 Task: Check the percentage active listings of 2 full bathrooms in the last 3 years.
Action: Mouse pressed left at (1004, 221)
Screenshot: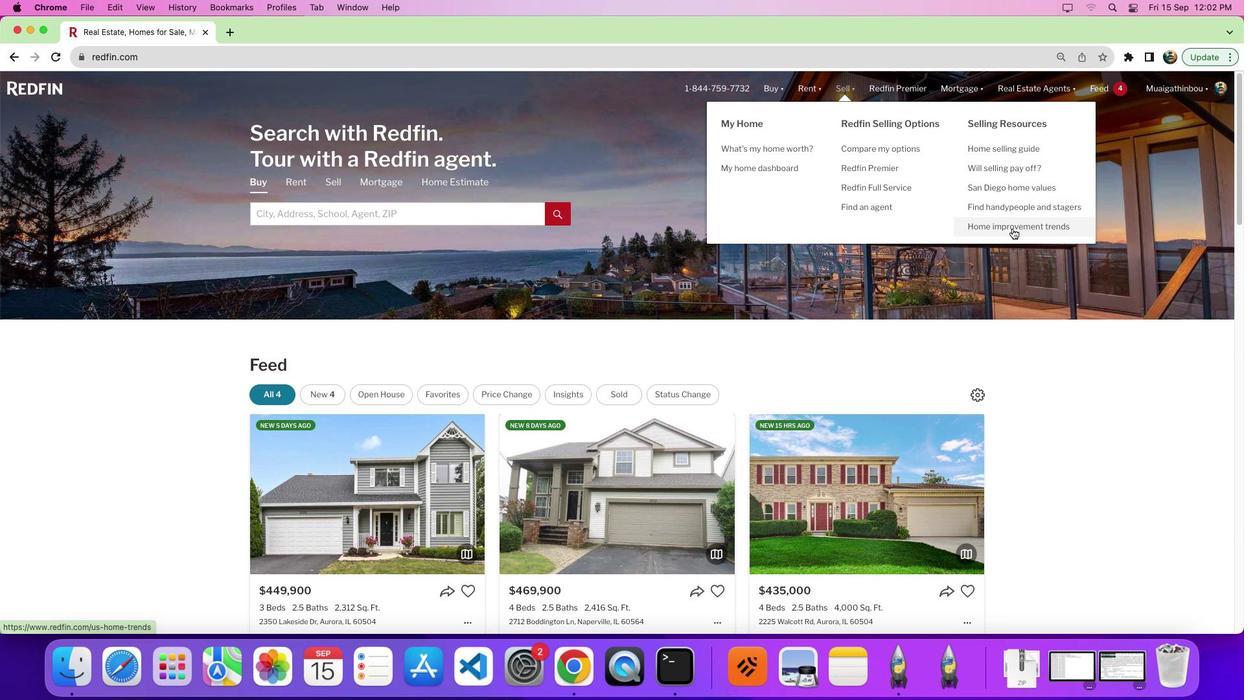 
Action: Mouse moved to (331, 241)
Screenshot: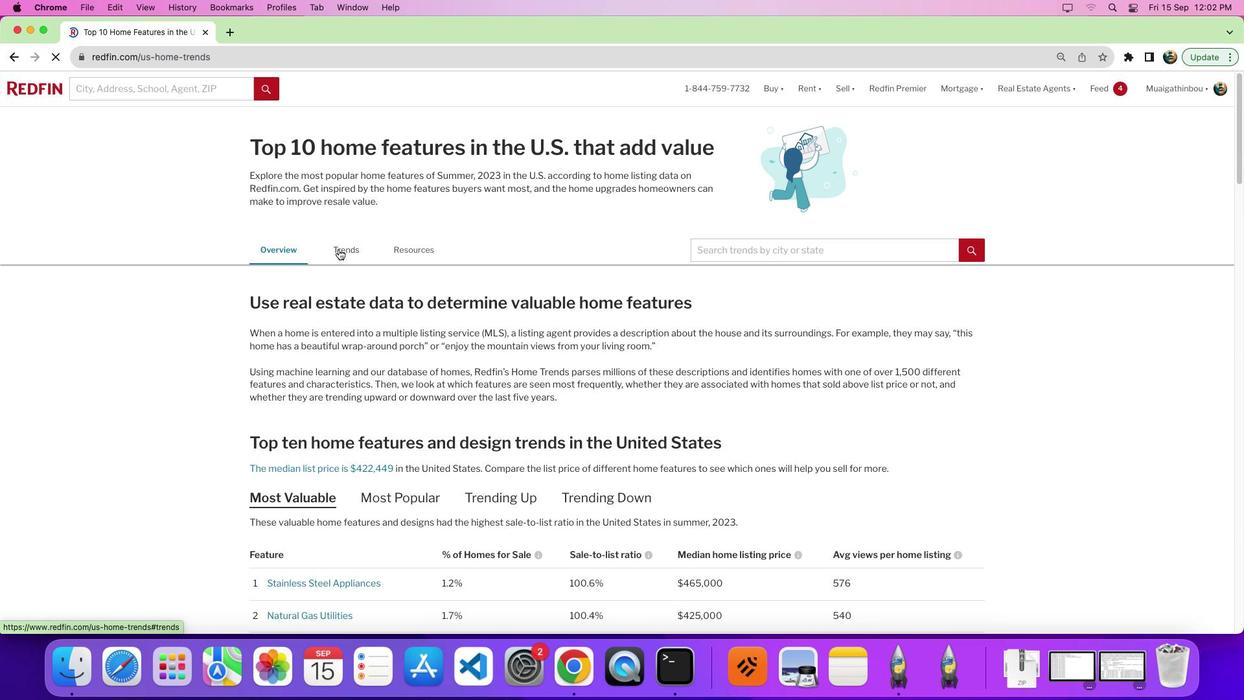 
Action: Mouse pressed left at (331, 241)
Screenshot: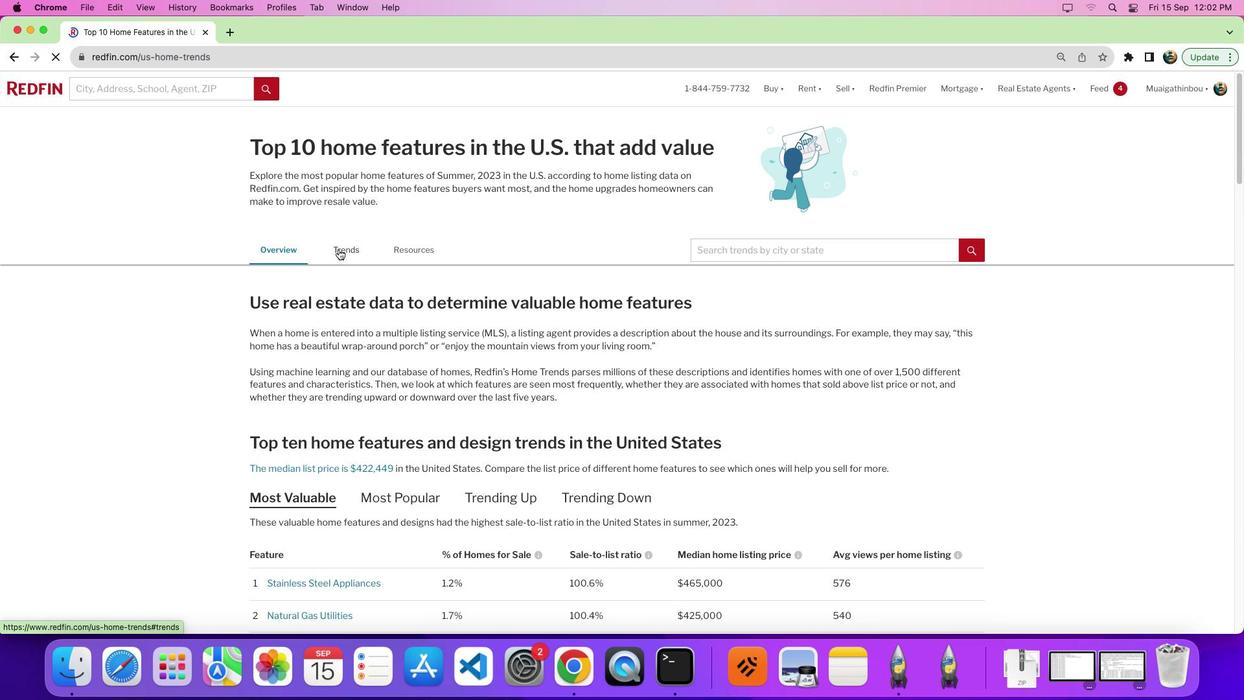 
Action: Mouse moved to (543, 253)
Screenshot: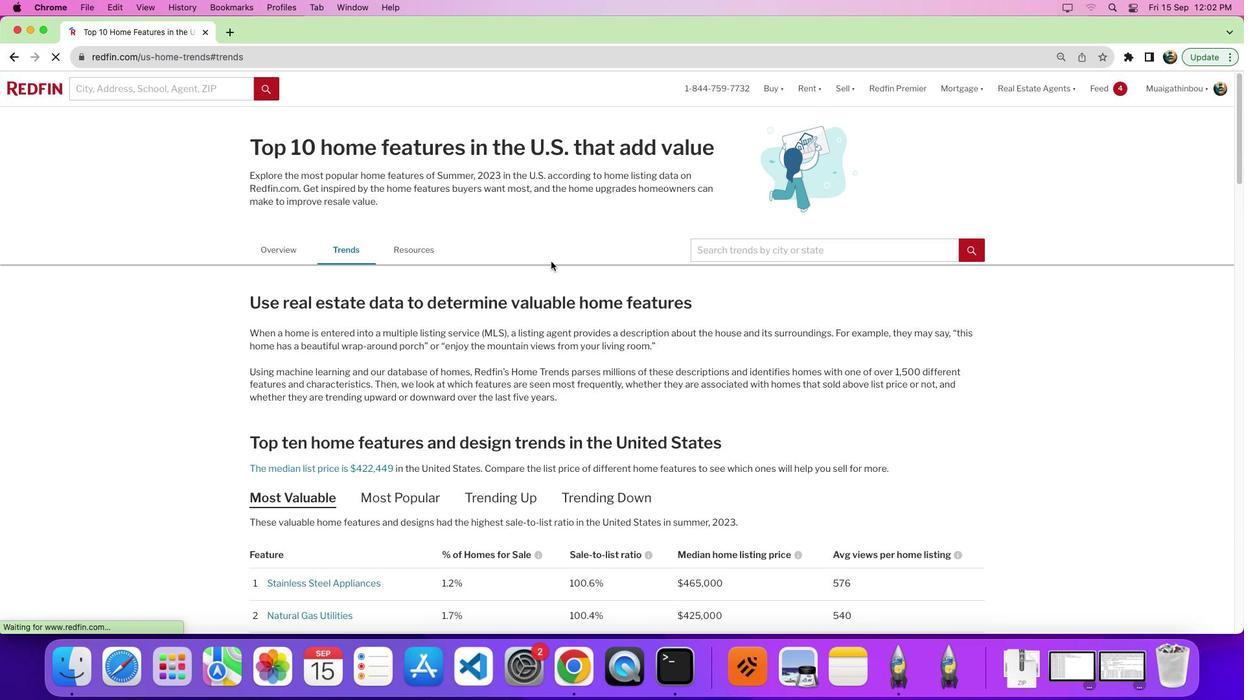 
Action: Mouse scrolled (543, 253) with delta (-7, -7)
Screenshot: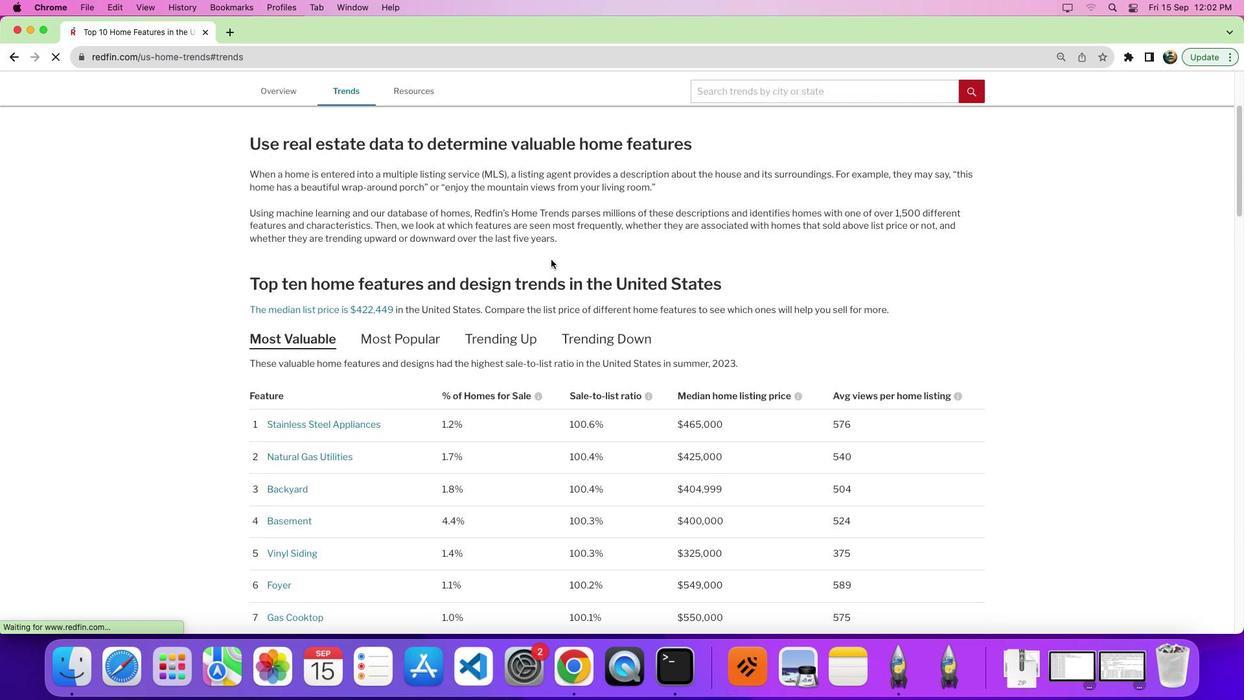 
Action: Mouse scrolled (543, 253) with delta (-7, -7)
Screenshot: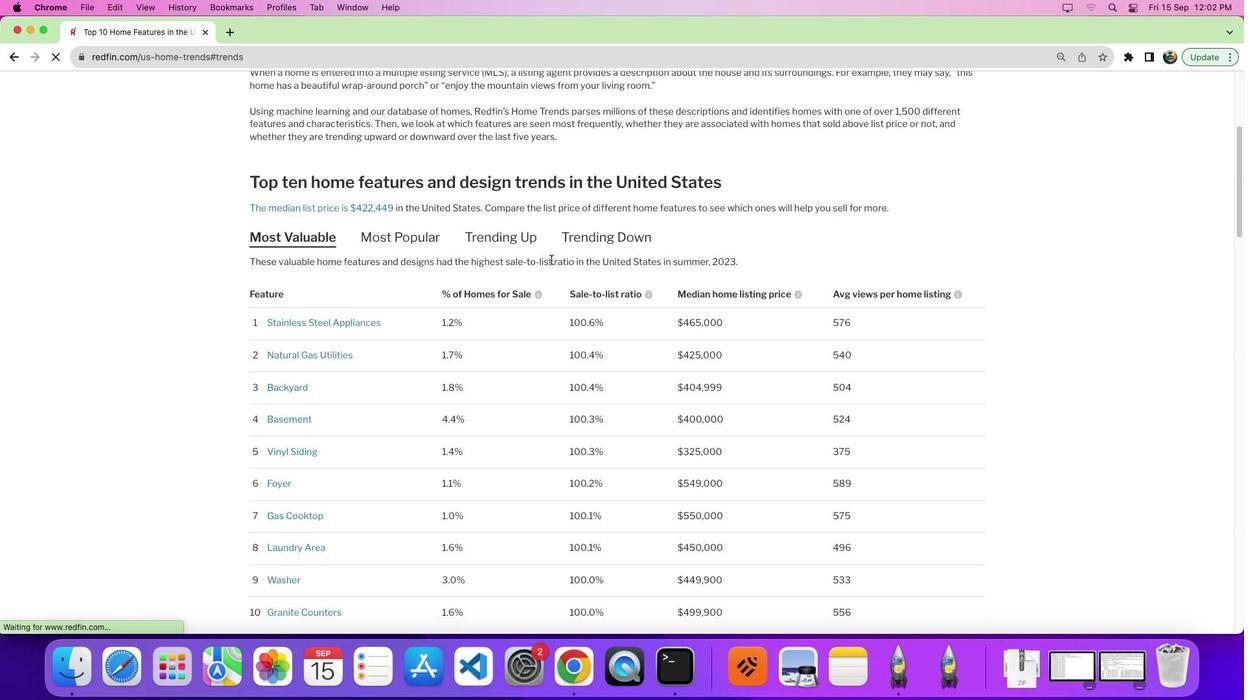 
Action: Mouse moved to (543, 253)
Screenshot: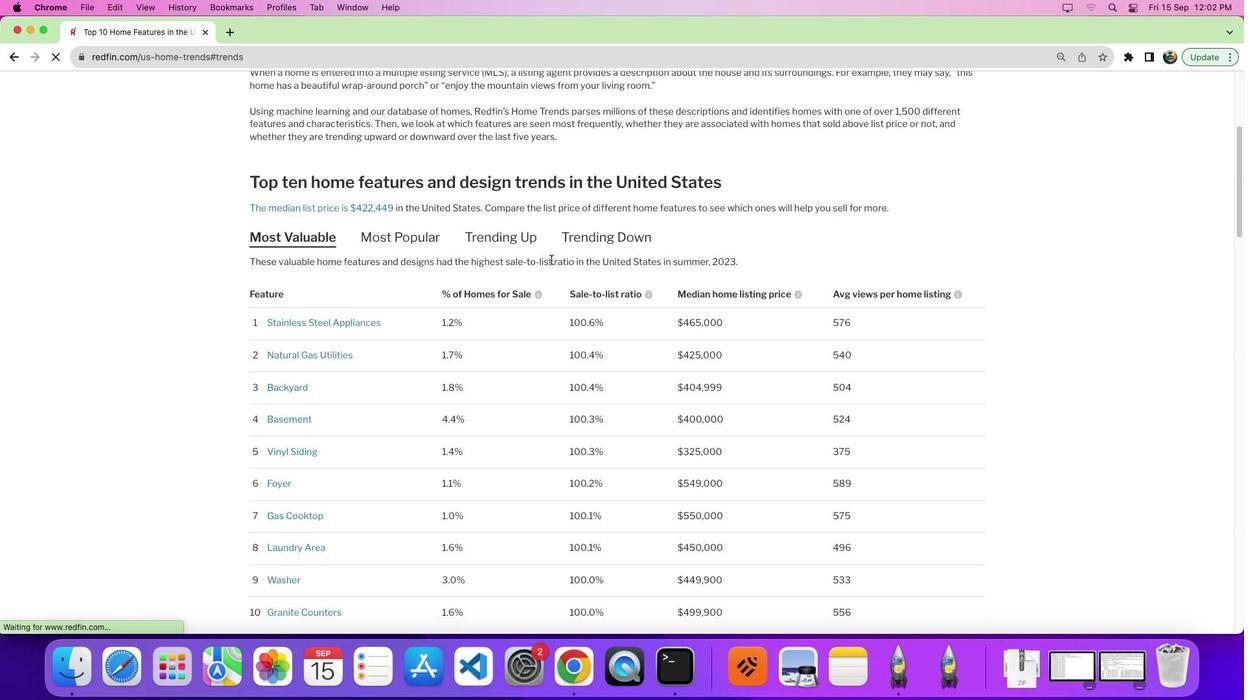 
Action: Mouse scrolled (543, 253) with delta (-7, -12)
Screenshot: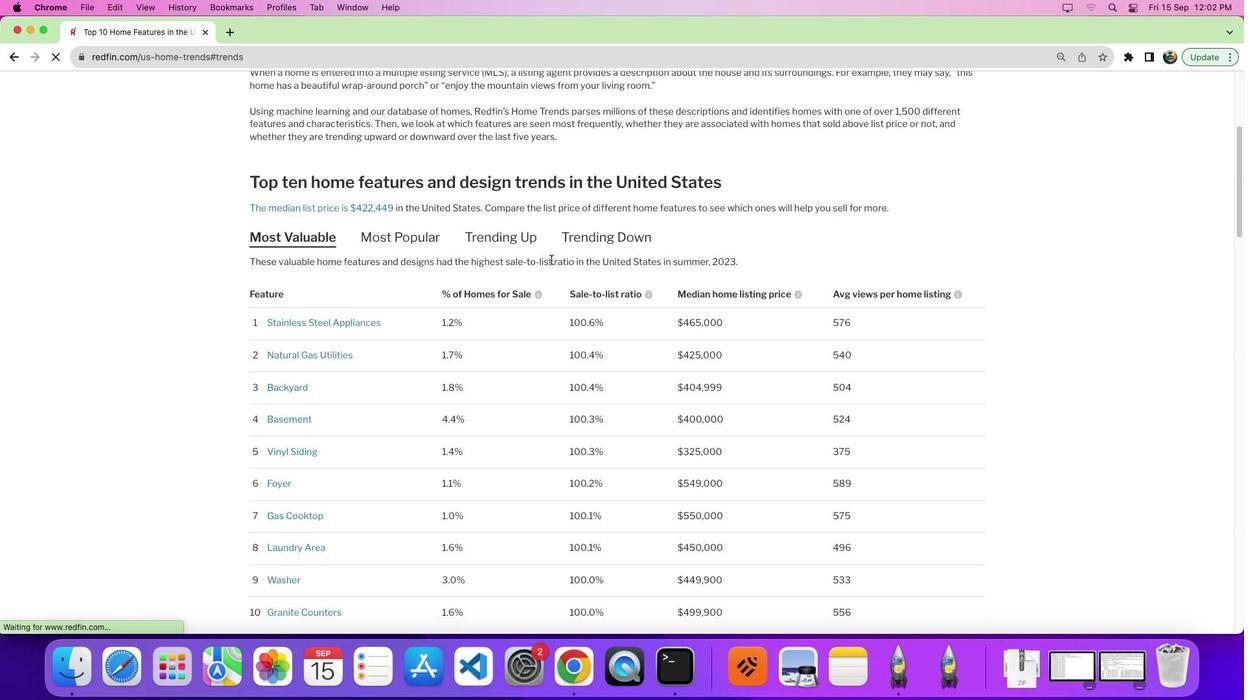 
Action: Mouse moved to (543, 251)
Screenshot: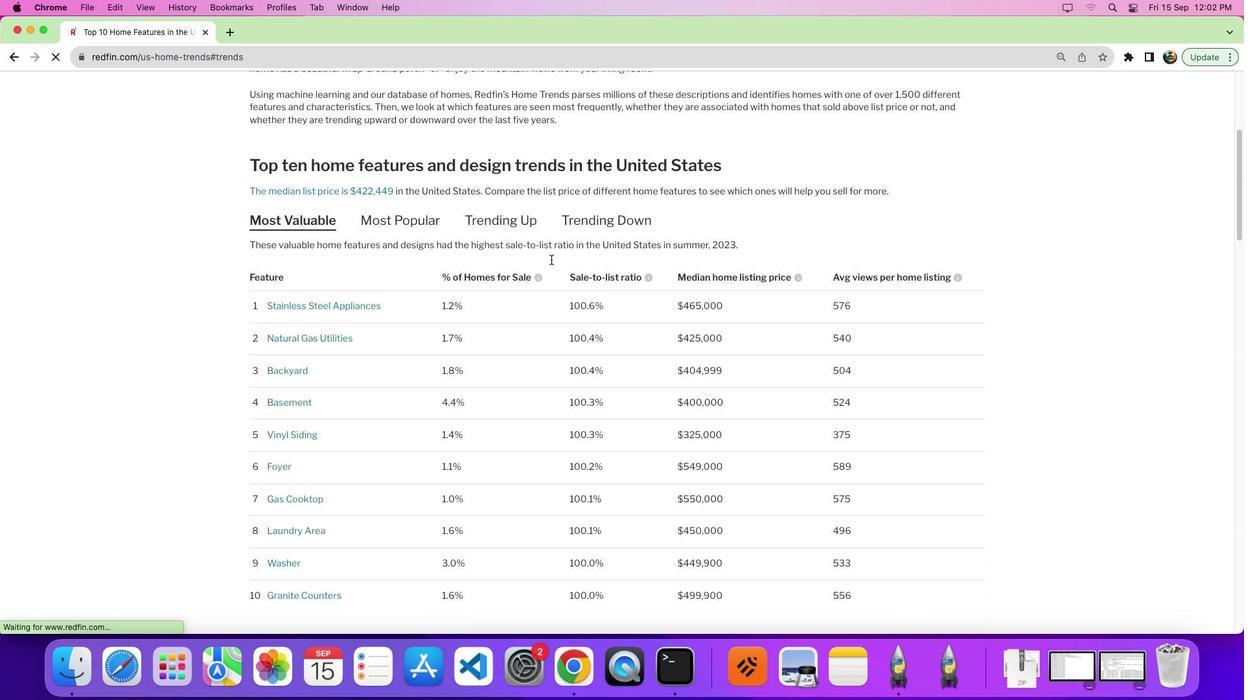 
Action: Mouse scrolled (543, 251) with delta (-7, -7)
Screenshot: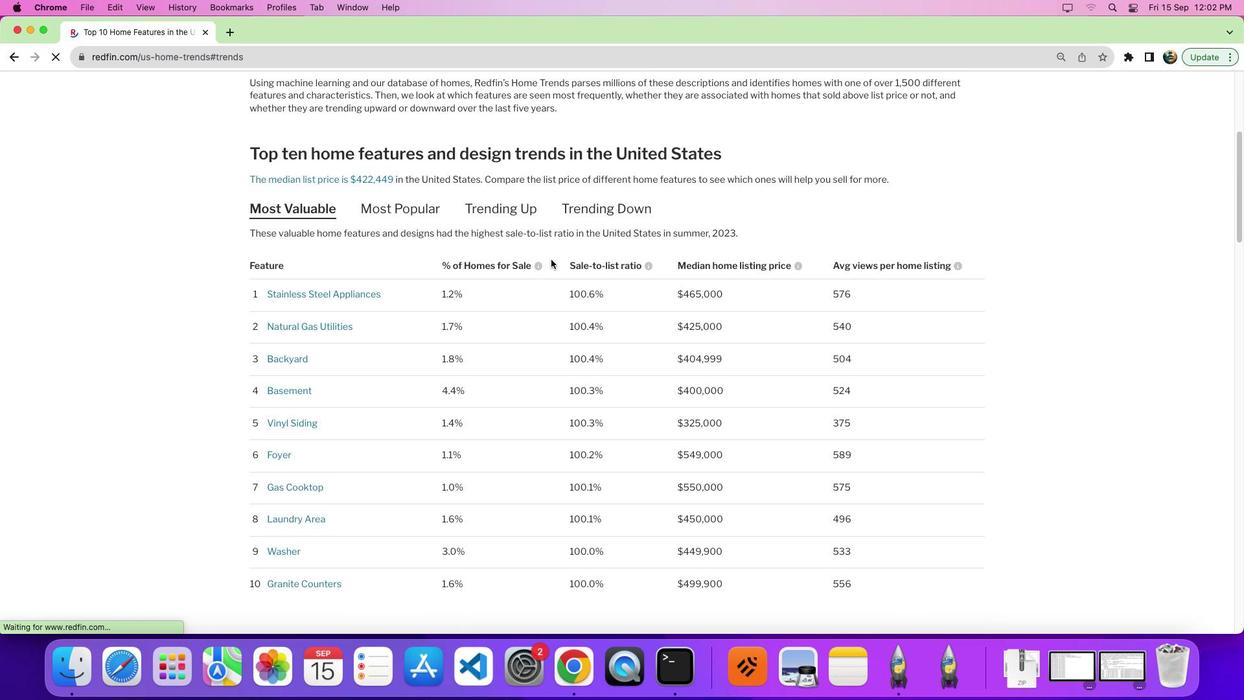 
Action: Mouse scrolled (543, 251) with delta (-7, -7)
Screenshot: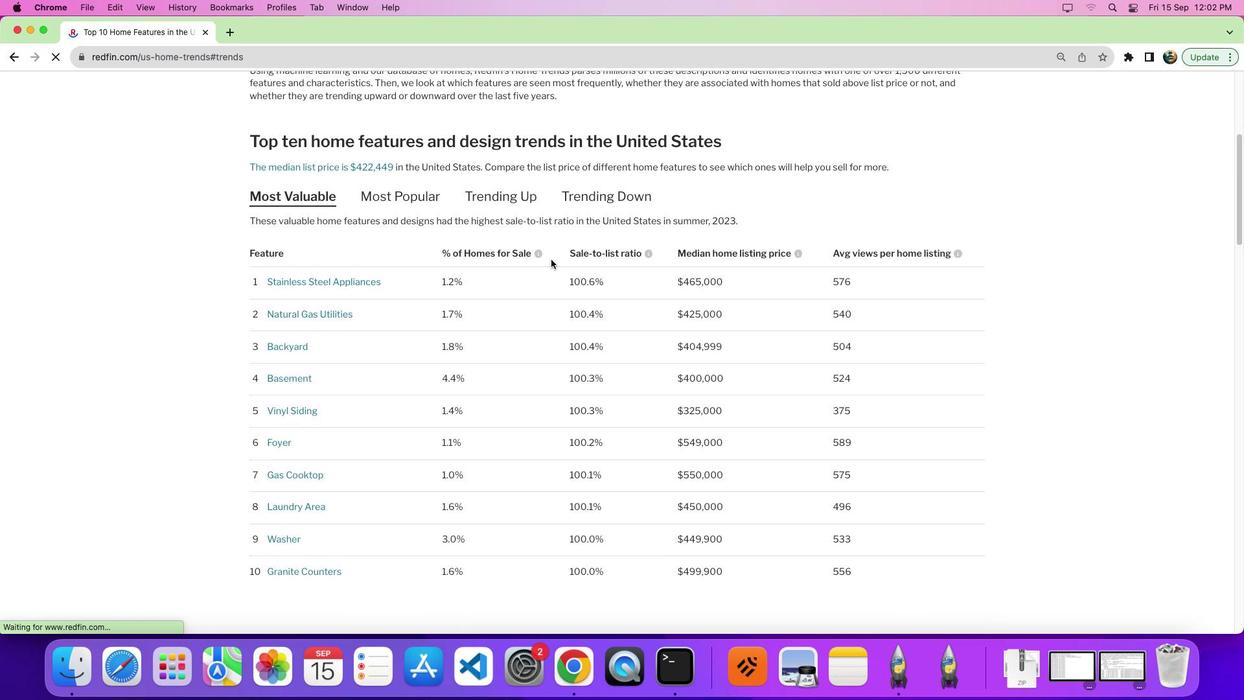 
Action: Mouse moved to (535, 249)
Screenshot: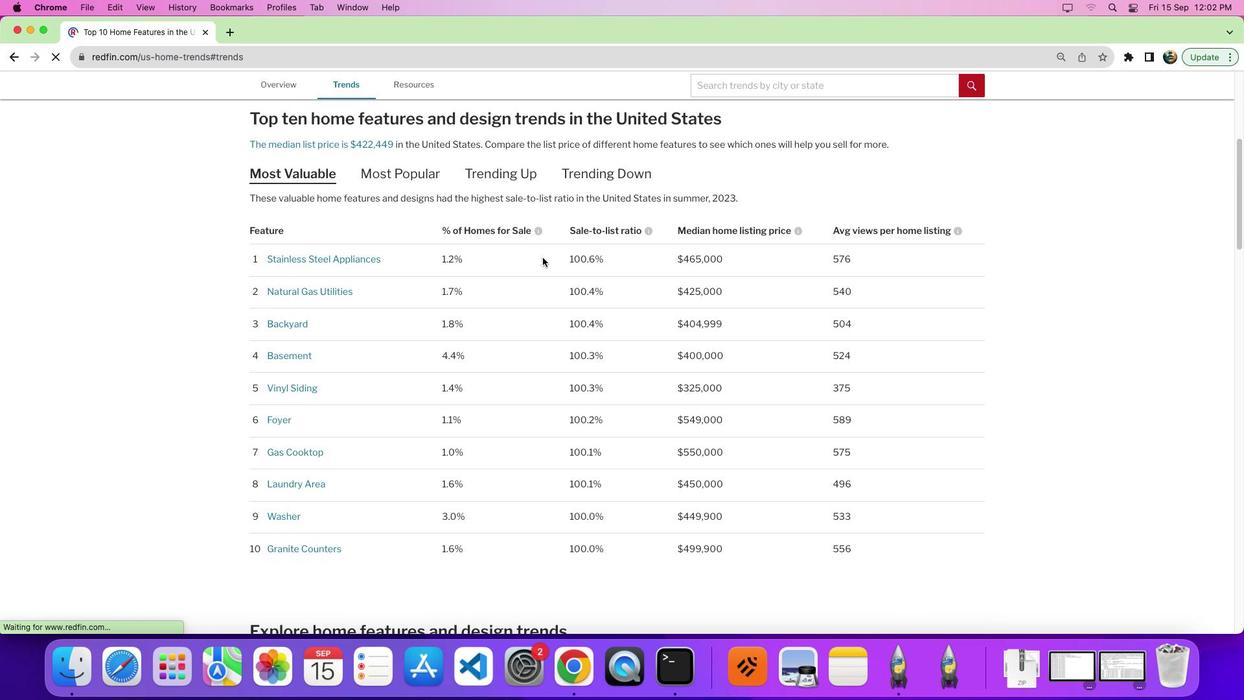 
Action: Mouse scrolled (535, 249) with delta (-7, -7)
Screenshot: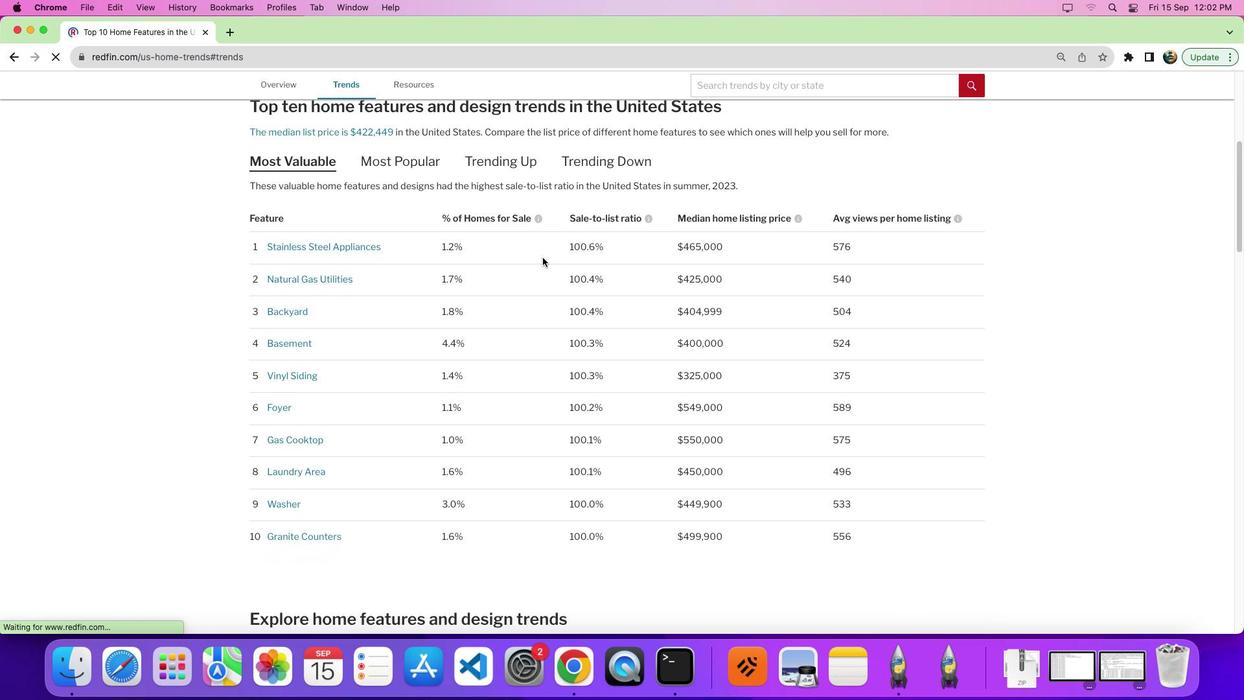 
Action: Mouse scrolled (535, 249) with delta (-7, -7)
Screenshot: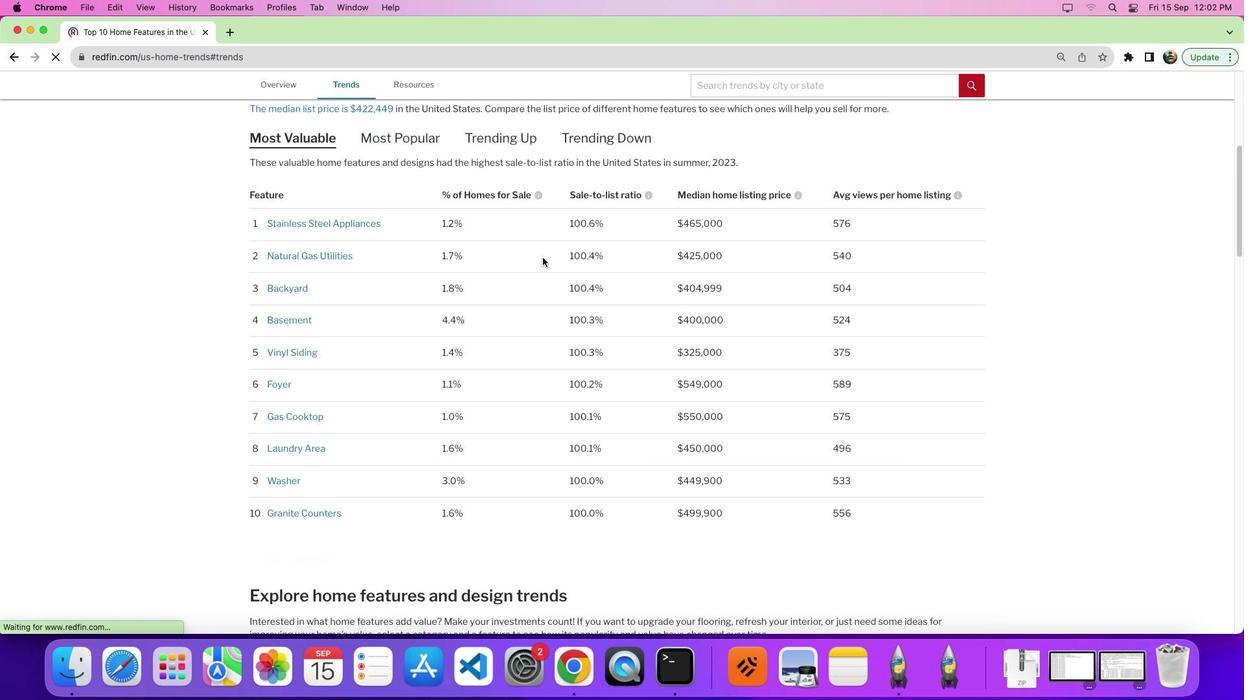 
Action: Mouse scrolled (535, 249) with delta (-7, -10)
Screenshot: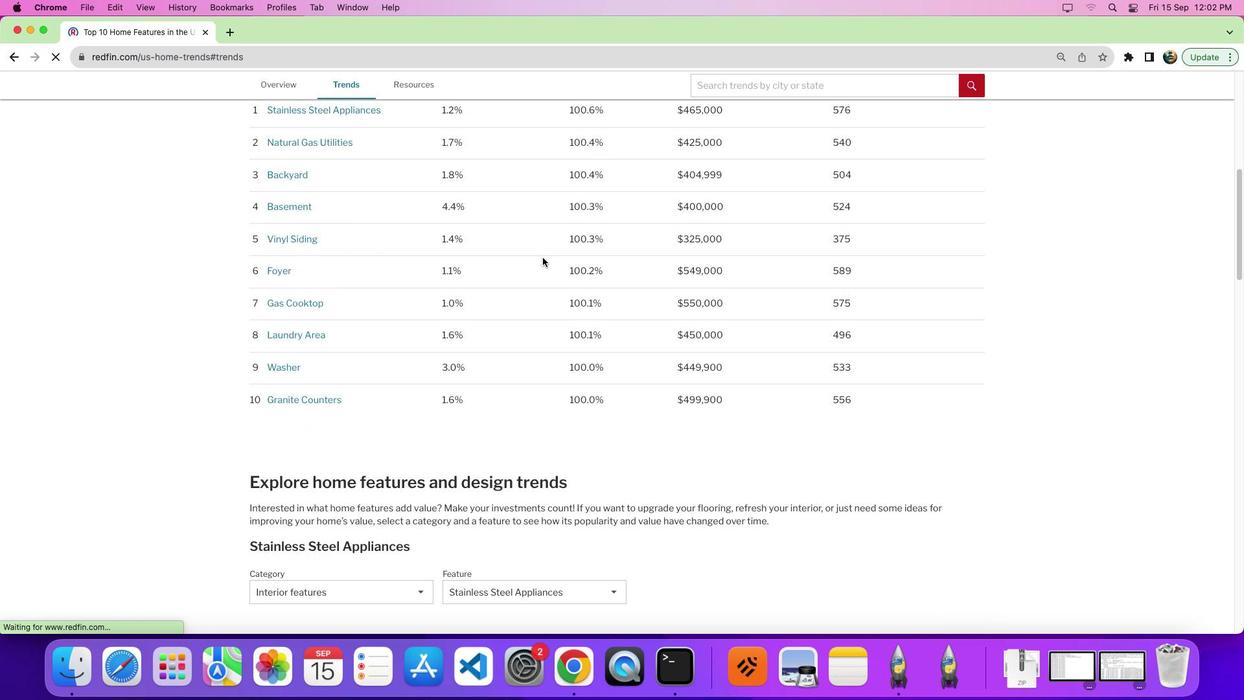 
Action: Mouse scrolled (535, 249) with delta (-7, -7)
Screenshot: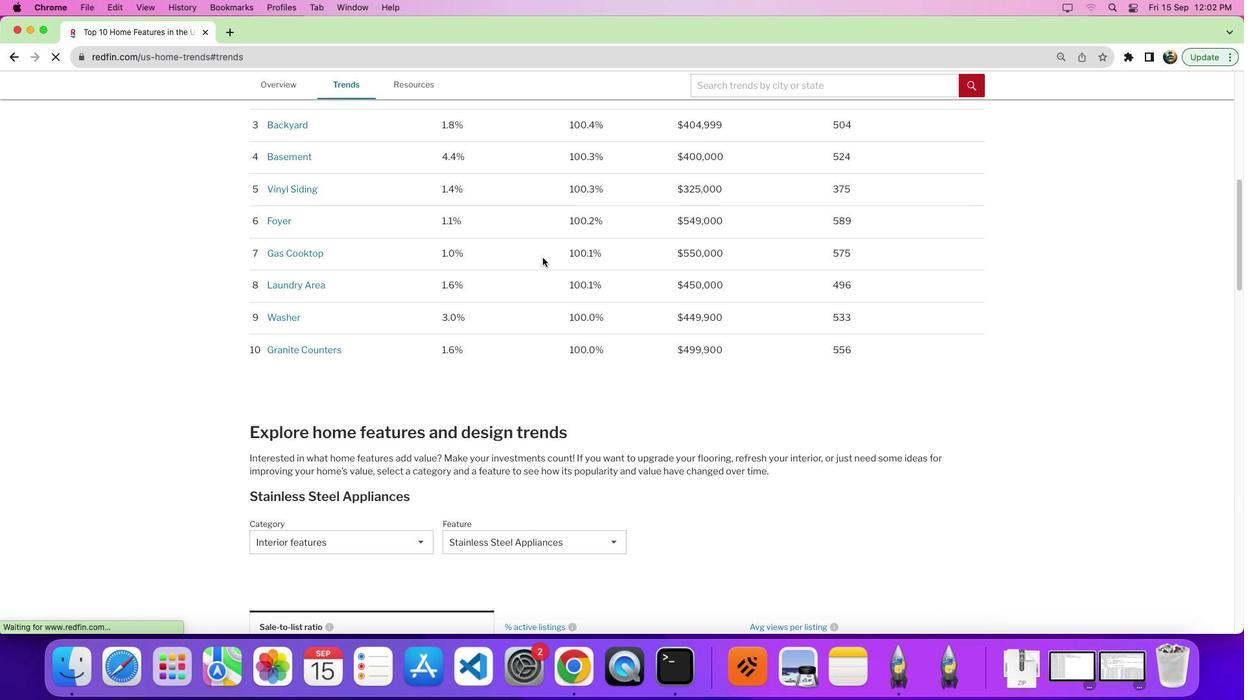 
Action: Mouse scrolled (535, 249) with delta (-7, -7)
Screenshot: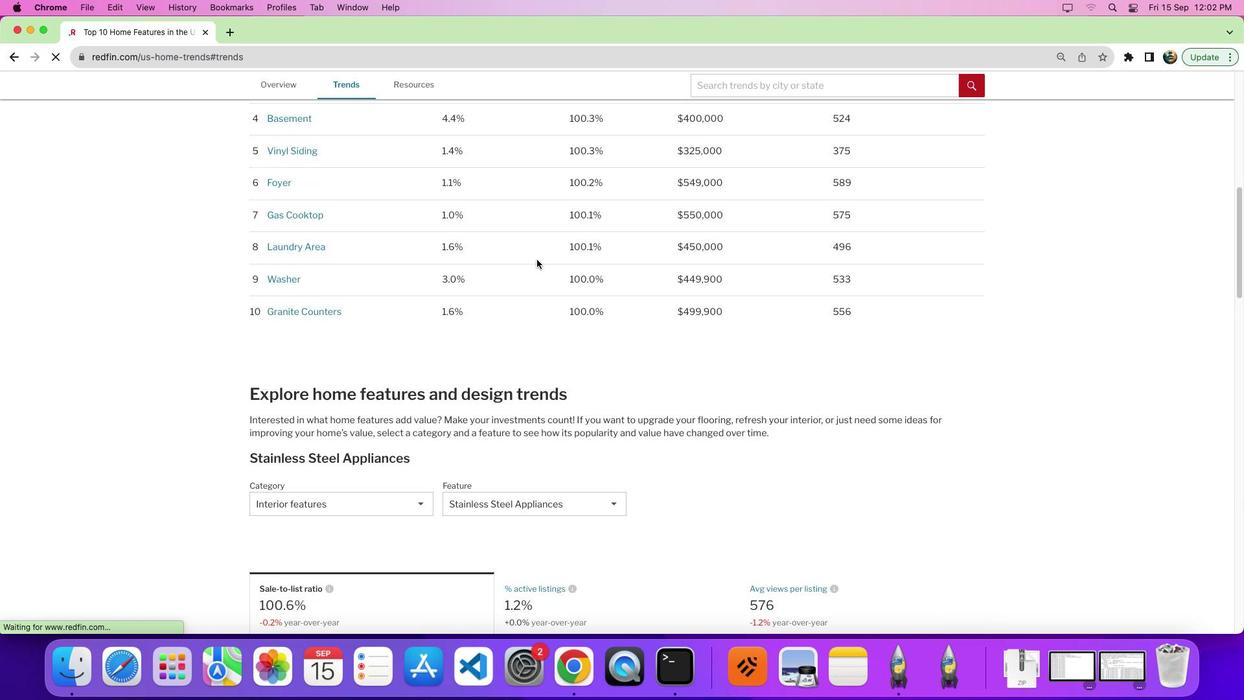 
Action: Mouse moved to (392, 473)
Screenshot: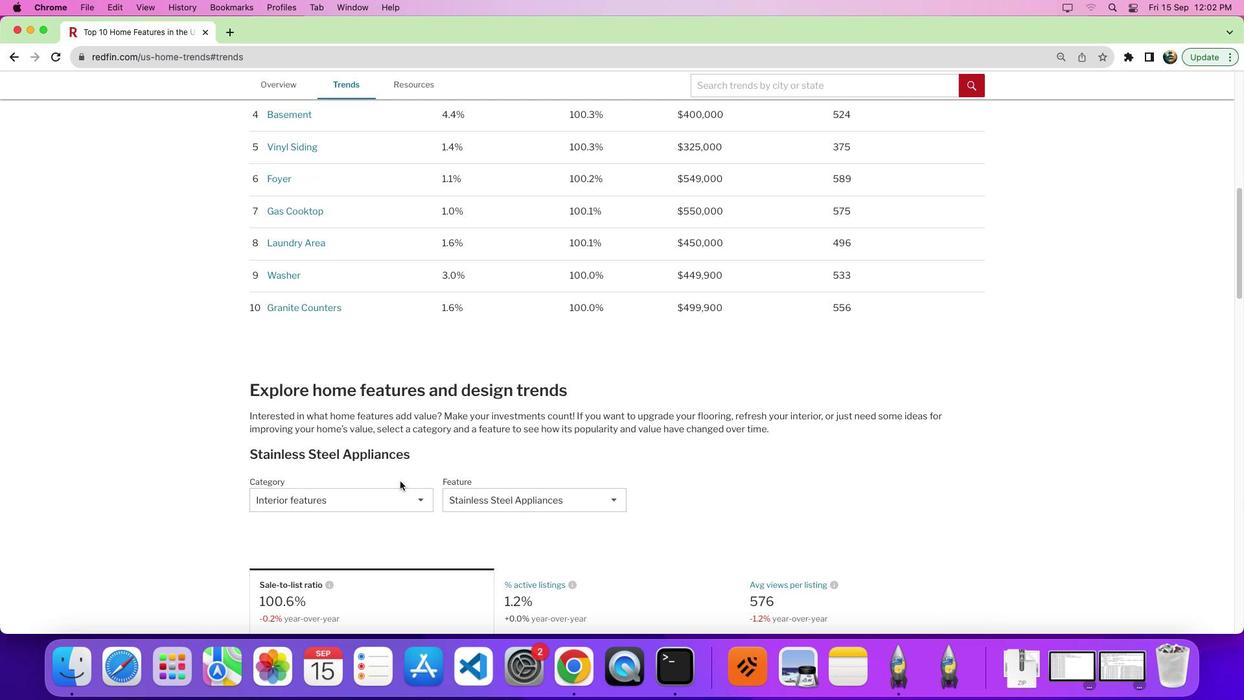 
Action: Mouse scrolled (392, 473) with delta (-7, -7)
Screenshot: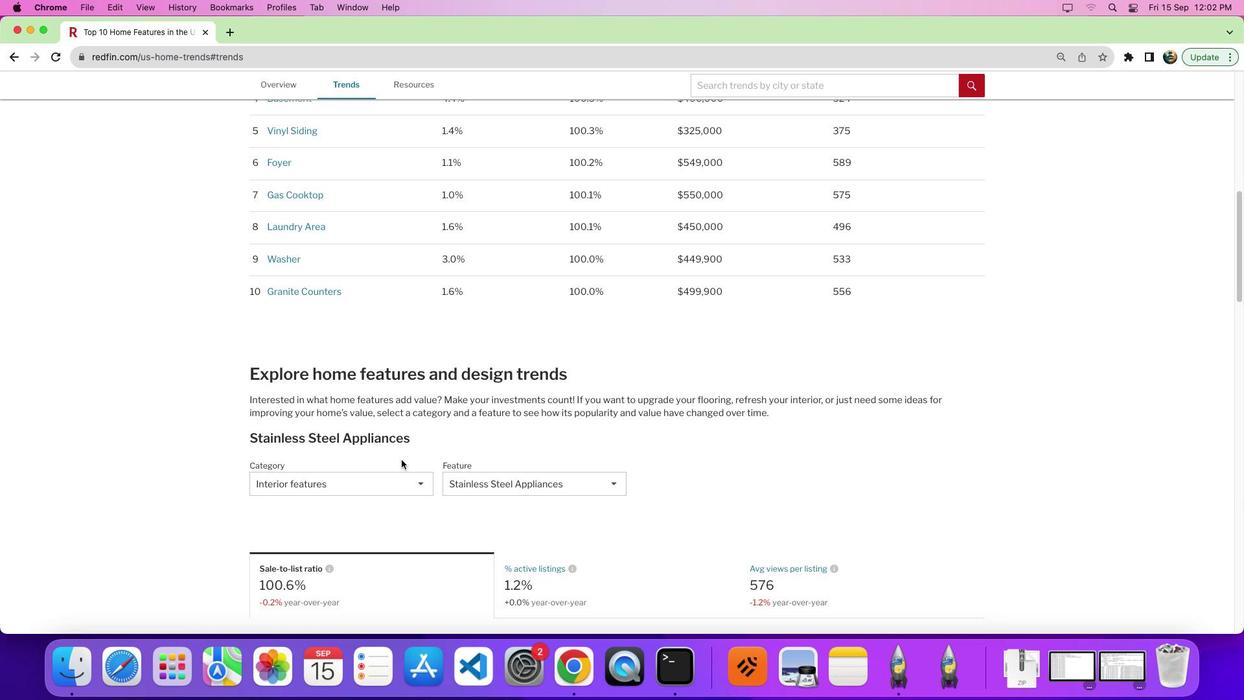 
Action: Mouse moved to (393, 465)
Screenshot: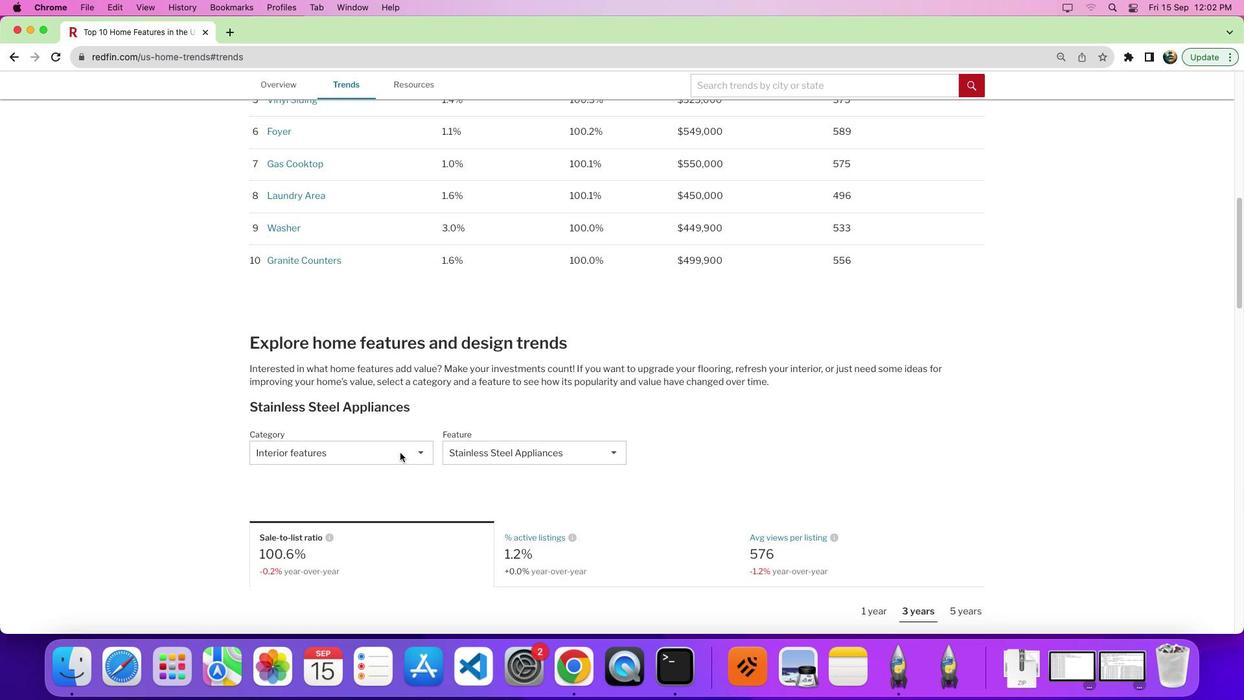 
Action: Mouse scrolled (393, 465) with delta (-7, -7)
Screenshot: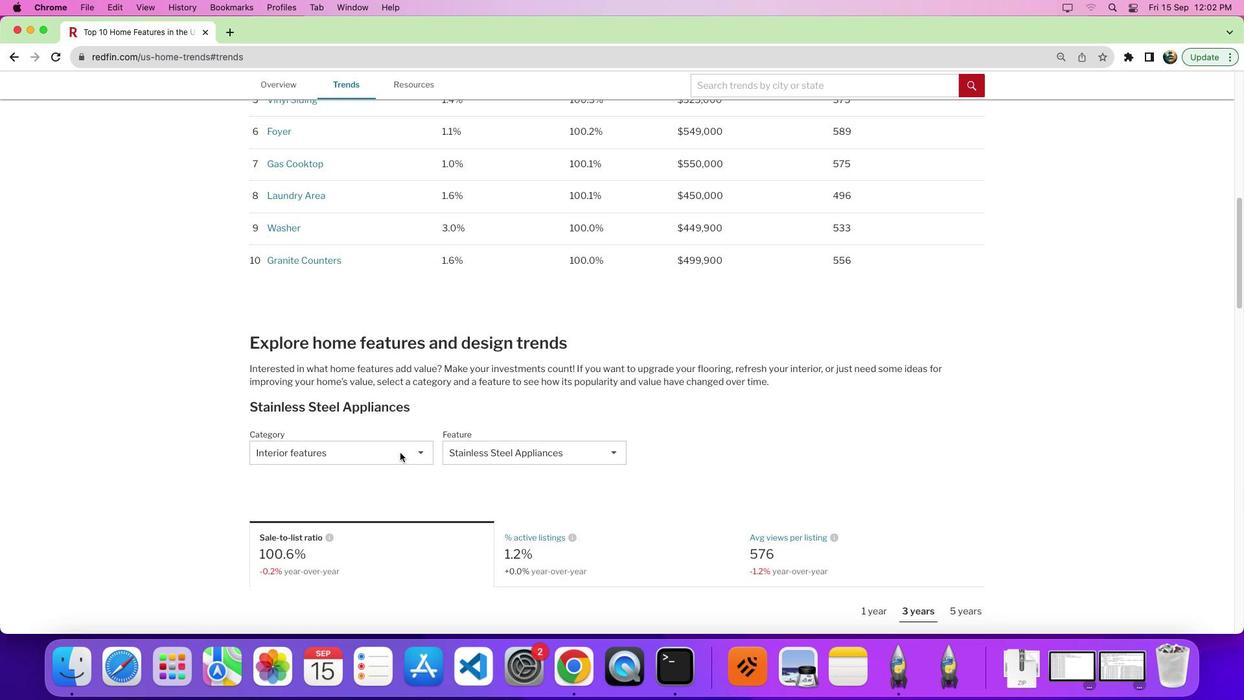 
Action: Mouse moved to (394, 451)
Screenshot: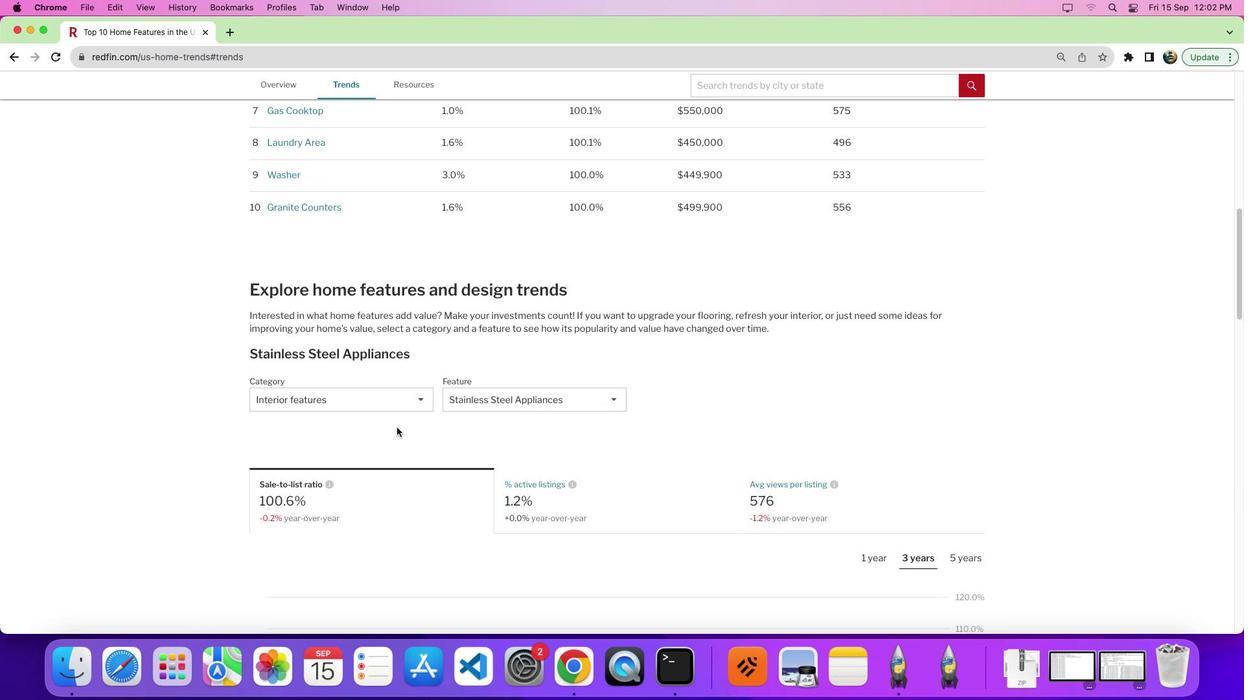 
Action: Mouse scrolled (394, 451) with delta (-7, -8)
Screenshot: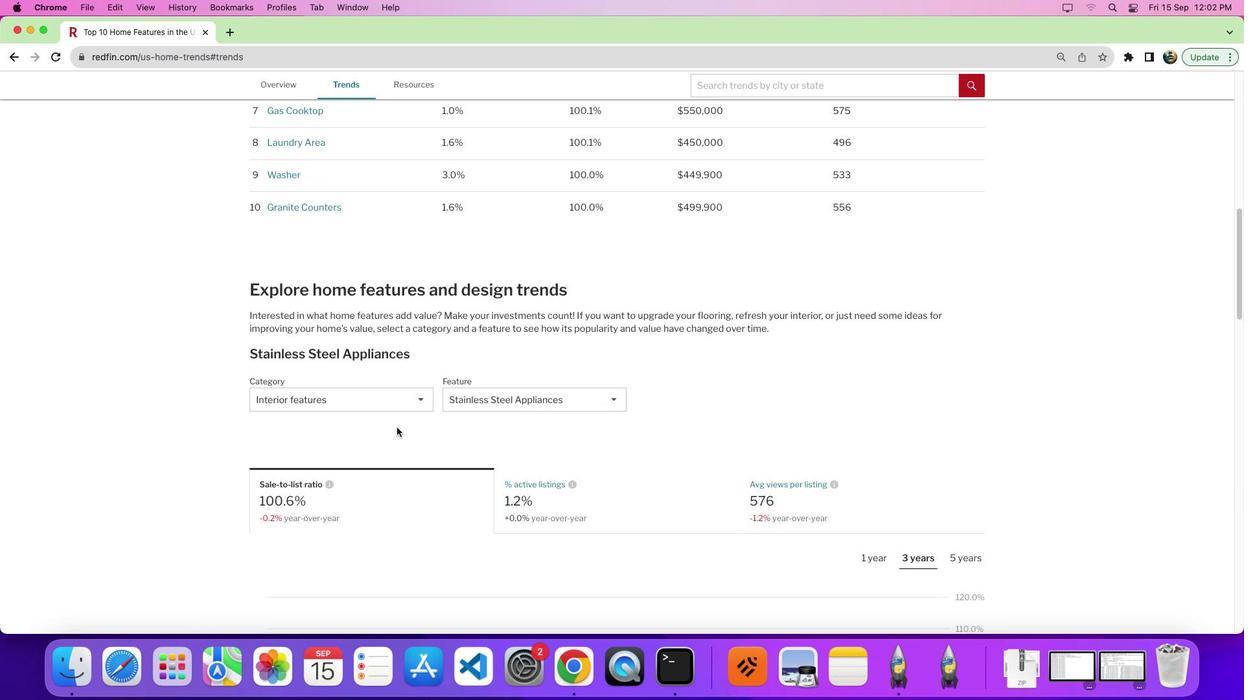 
Action: Mouse moved to (381, 394)
Screenshot: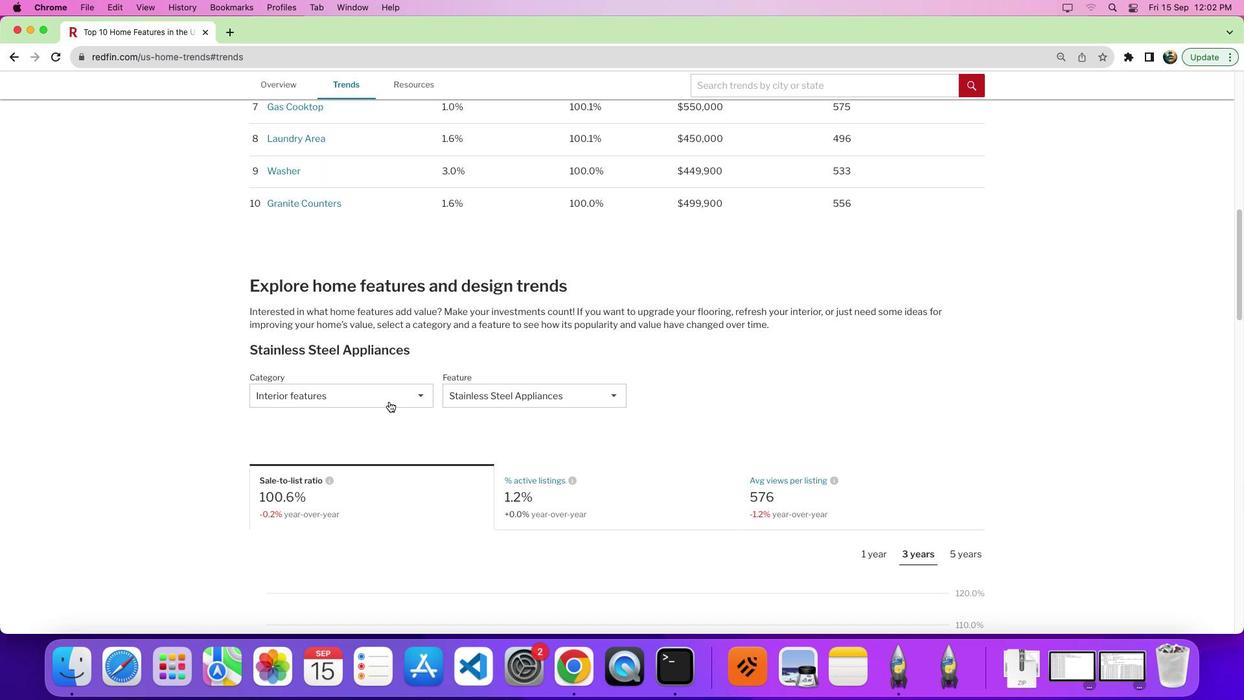 
Action: Mouse pressed left at (381, 394)
Screenshot: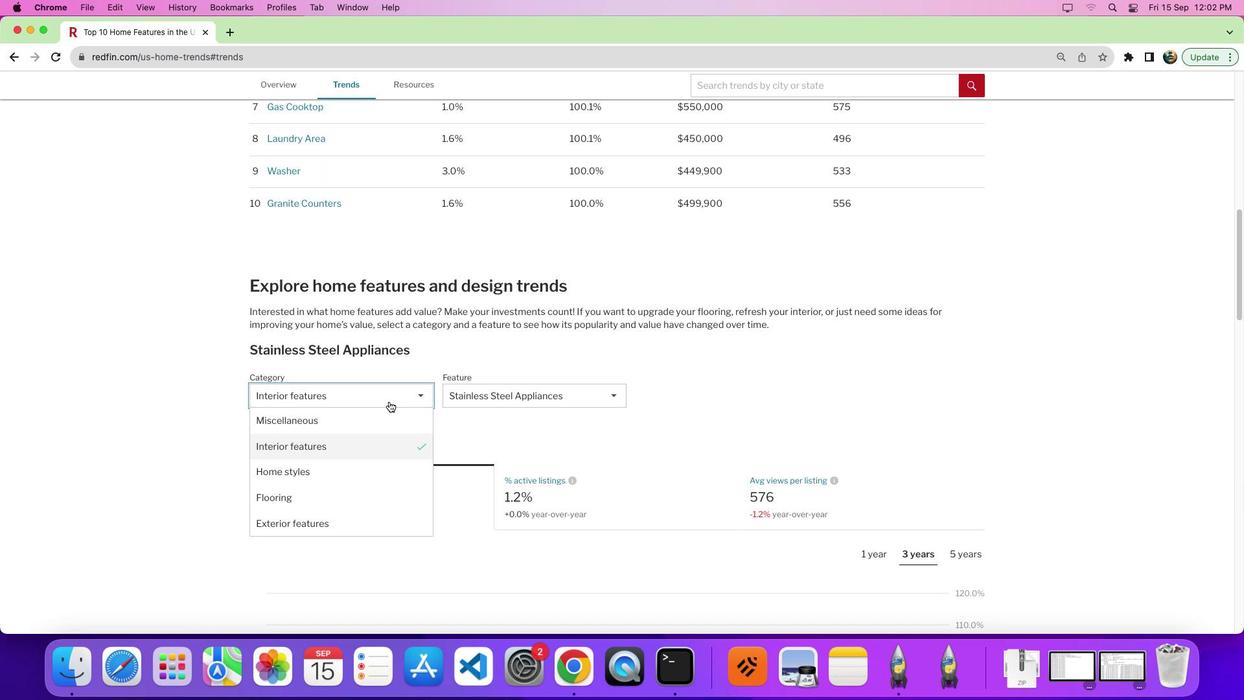 
Action: Mouse moved to (381, 438)
Screenshot: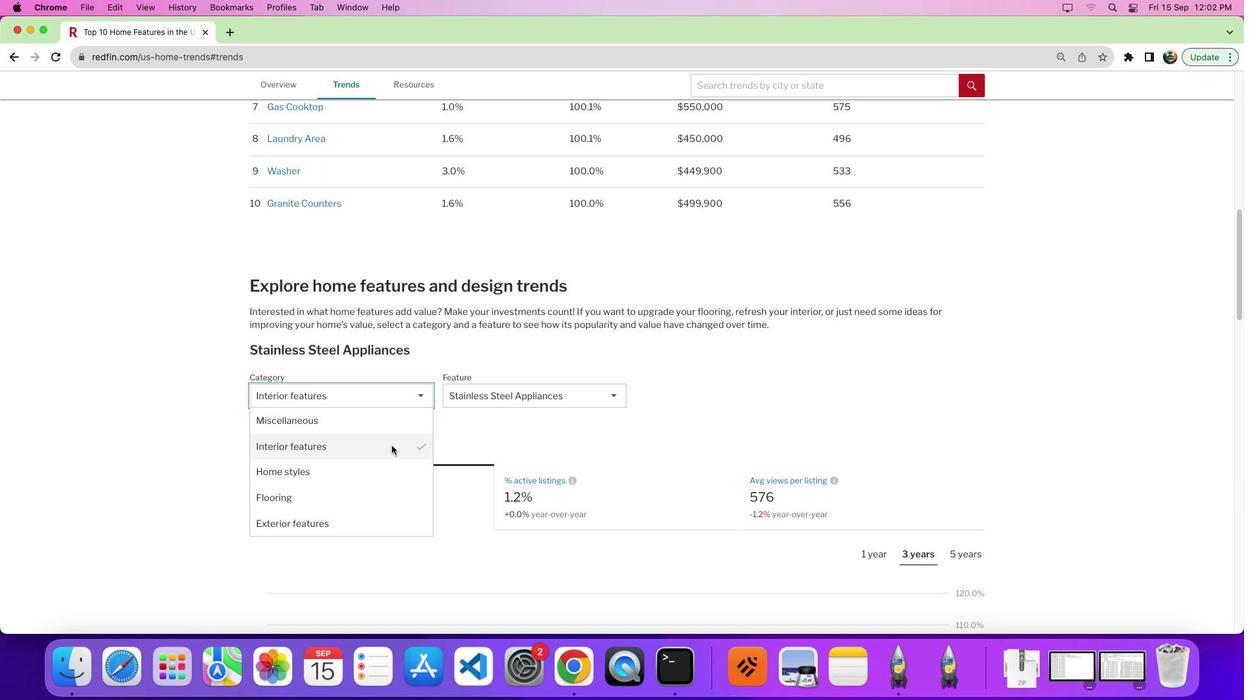 
Action: Mouse pressed left at (381, 438)
Screenshot: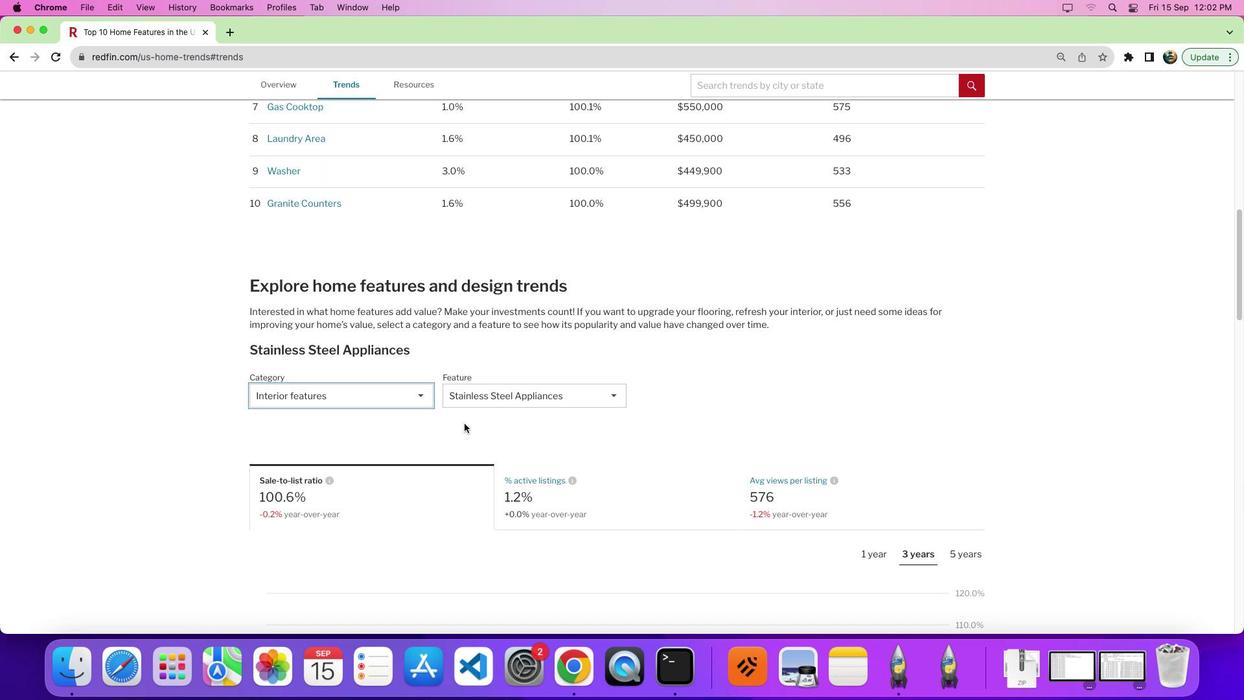 
Action: Mouse moved to (508, 387)
Screenshot: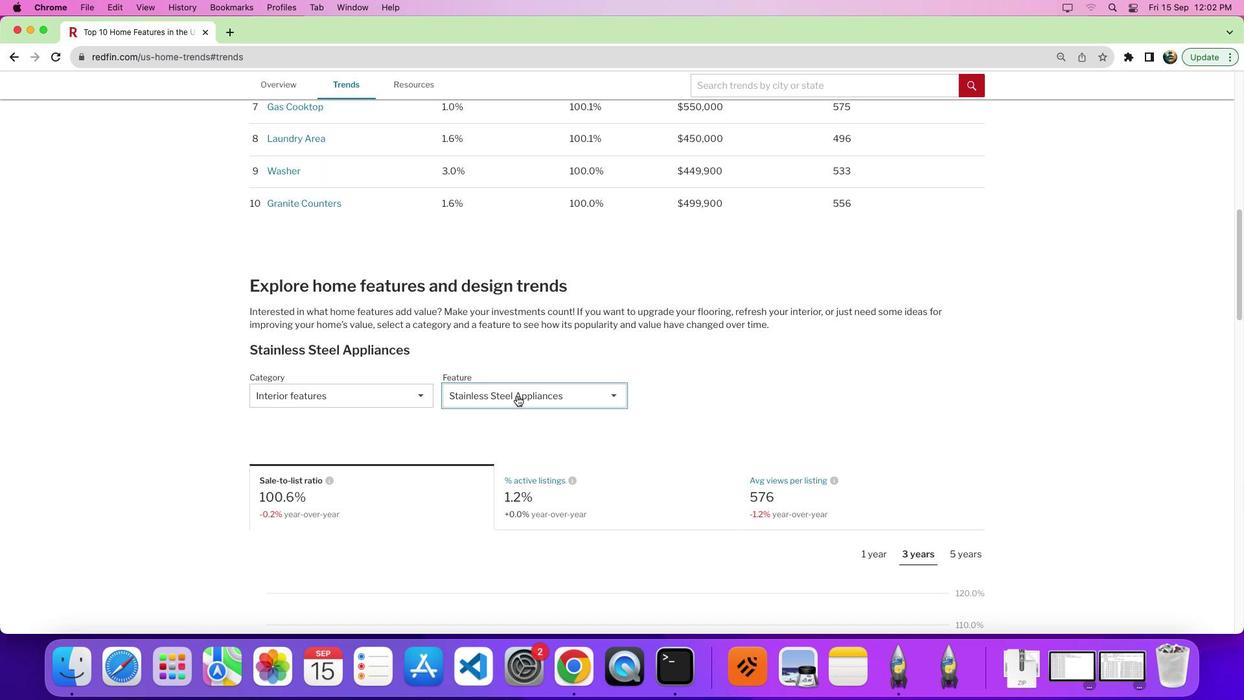
Action: Mouse pressed left at (508, 387)
Screenshot: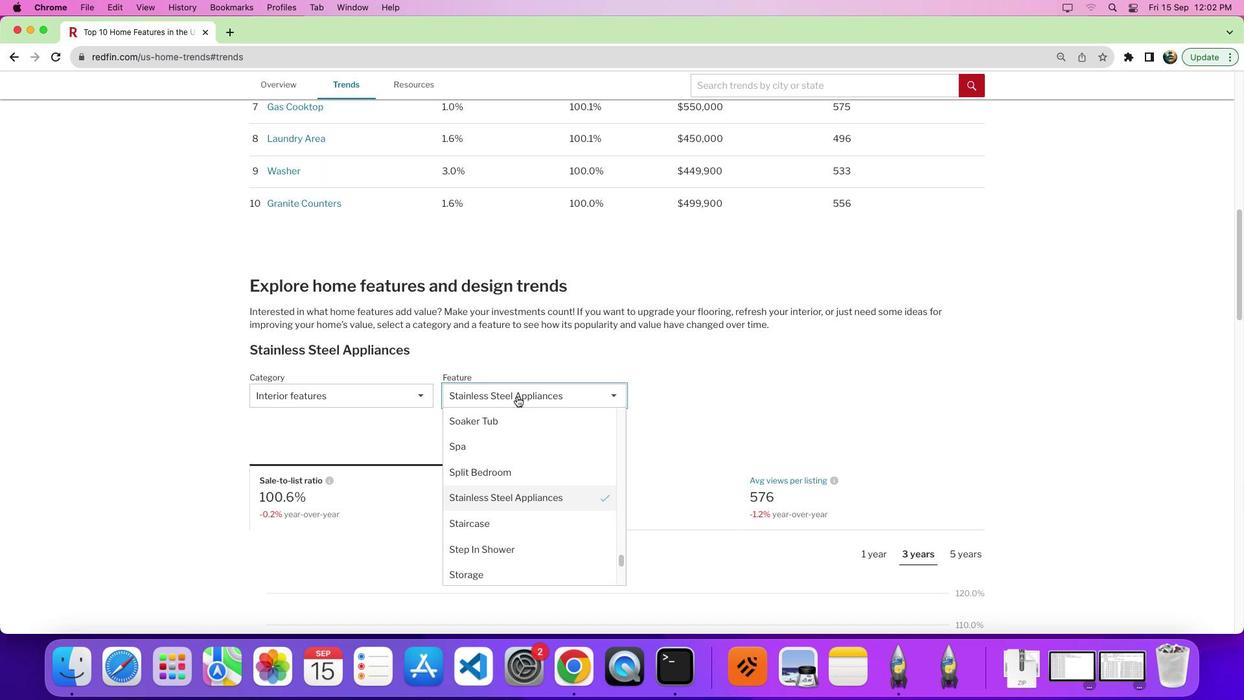 
Action: Mouse moved to (510, 407)
Screenshot: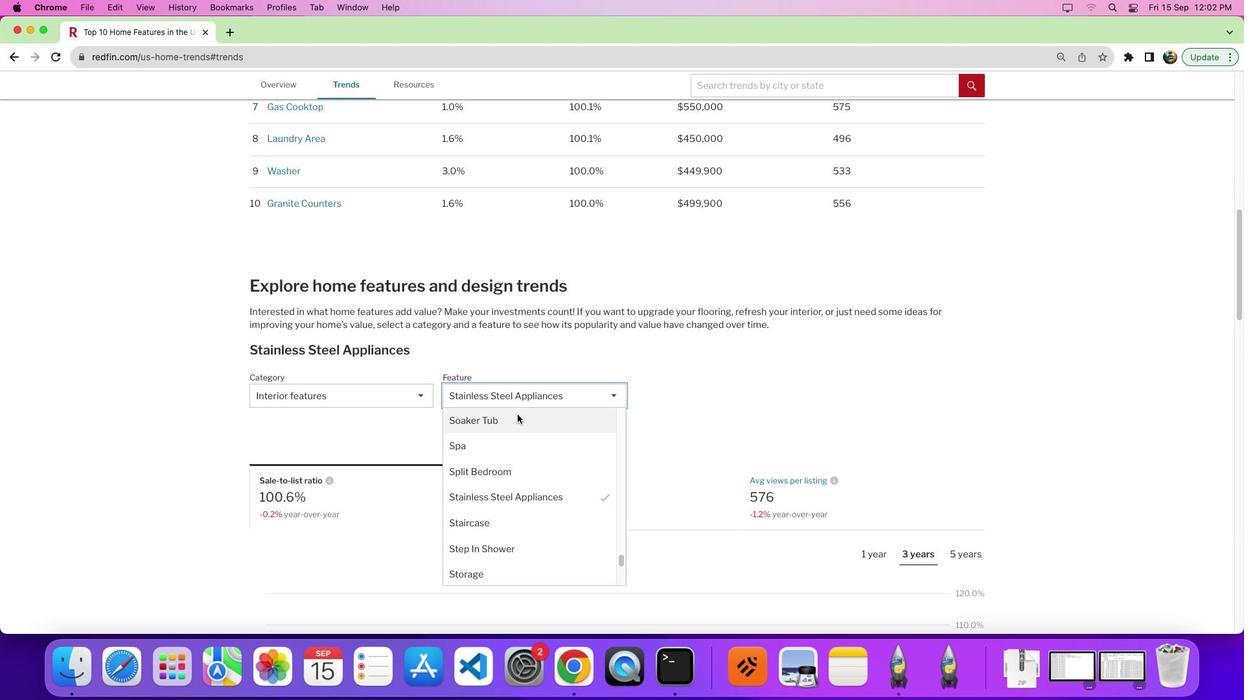 
Action: Mouse scrolled (510, 407) with delta (-7, -7)
Screenshot: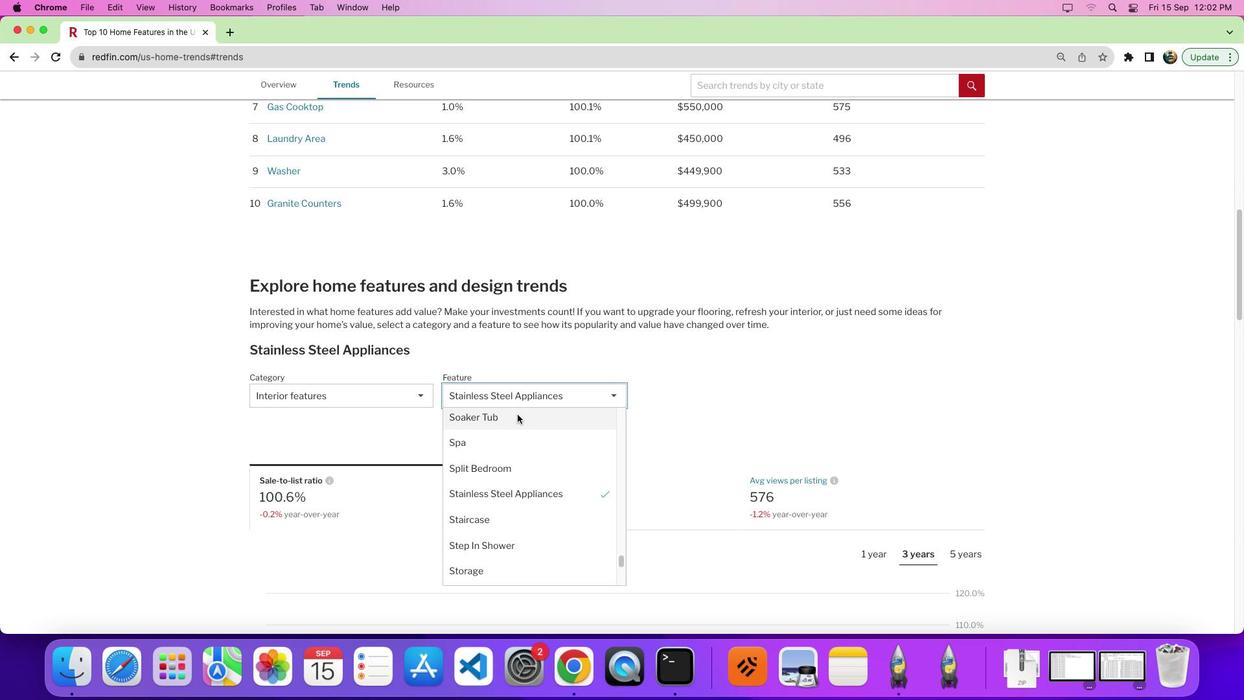 
Action: Mouse scrolled (510, 407) with delta (-7, -7)
Screenshot: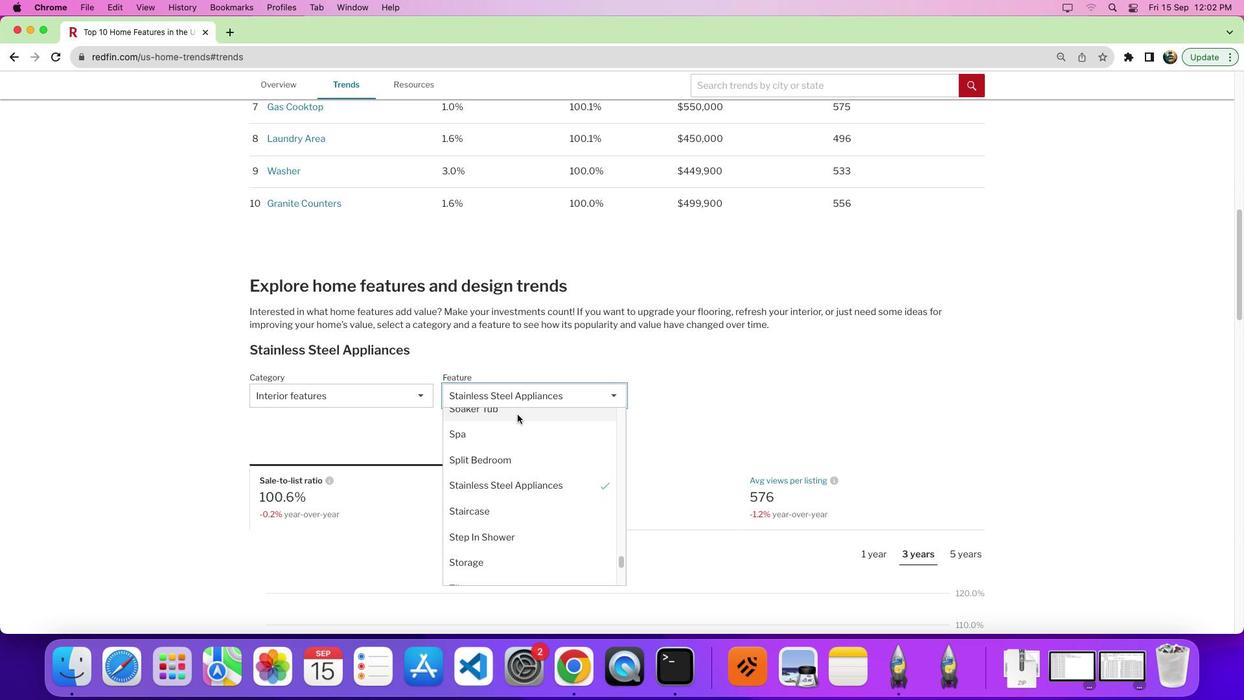 
Action: Mouse moved to (513, 422)
Screenshot: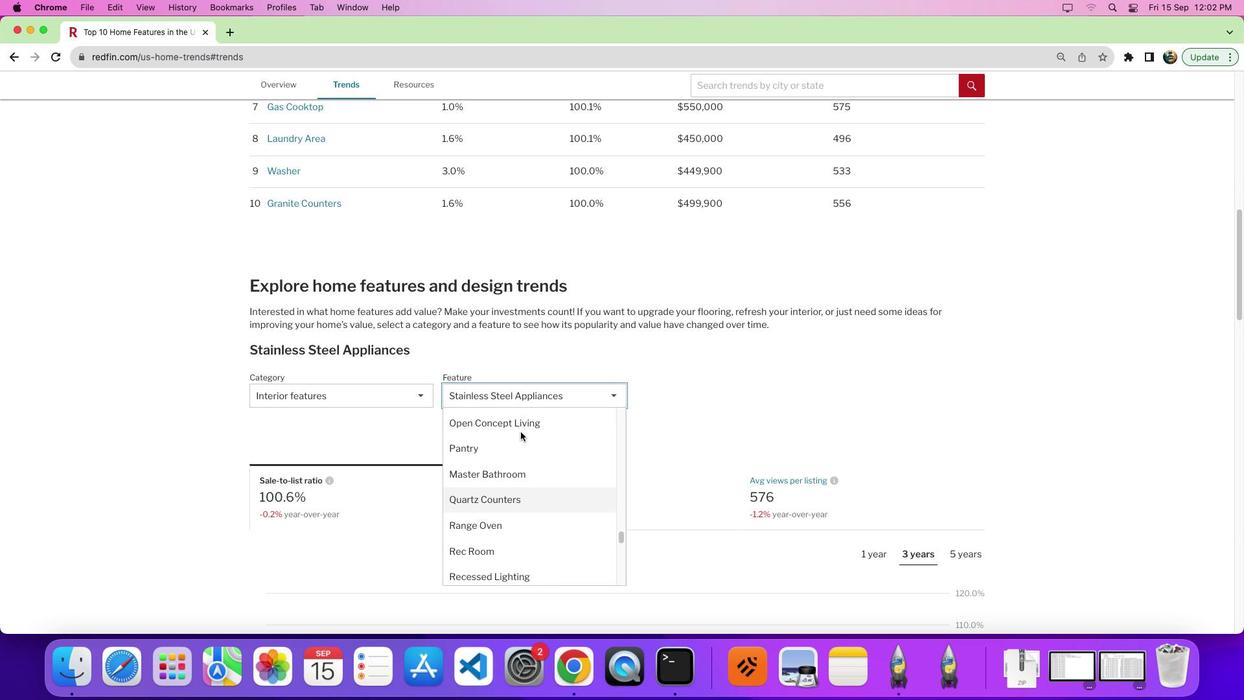 
Action: Mouse scrolled (513, 422) with delta (-7, -6)
Screenshot: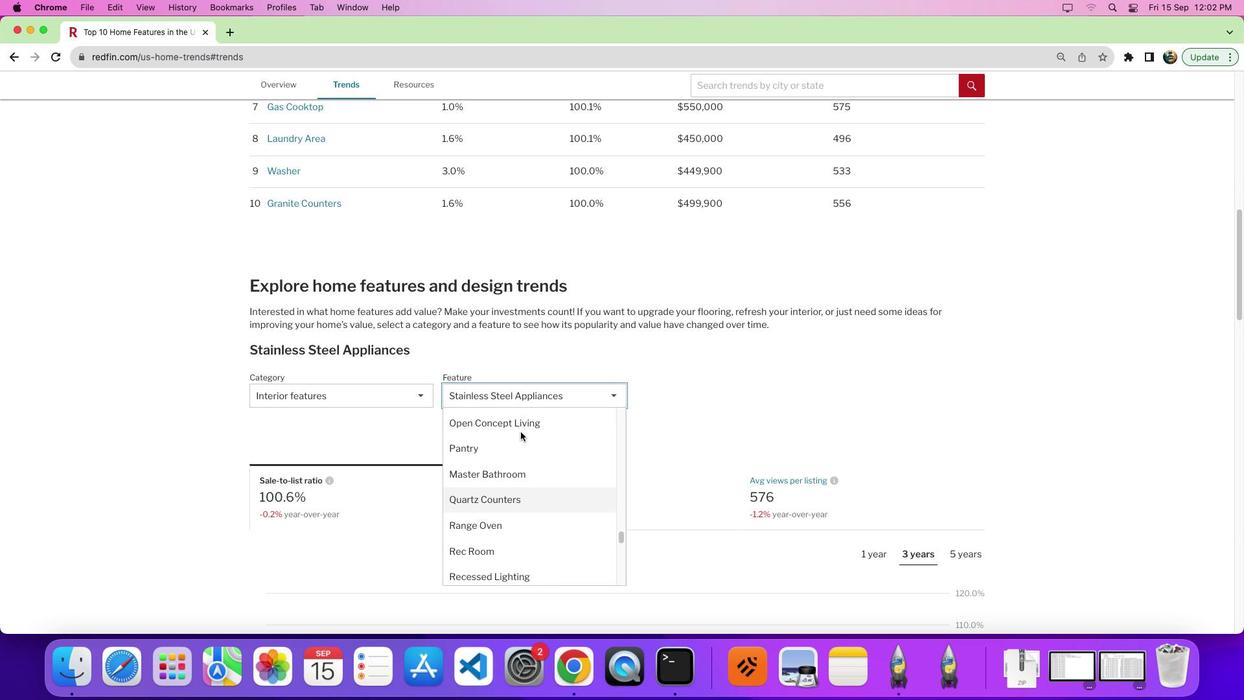 
Action: Mouse scrolled (513, 422) with delta (-7, -5)
Screenshot: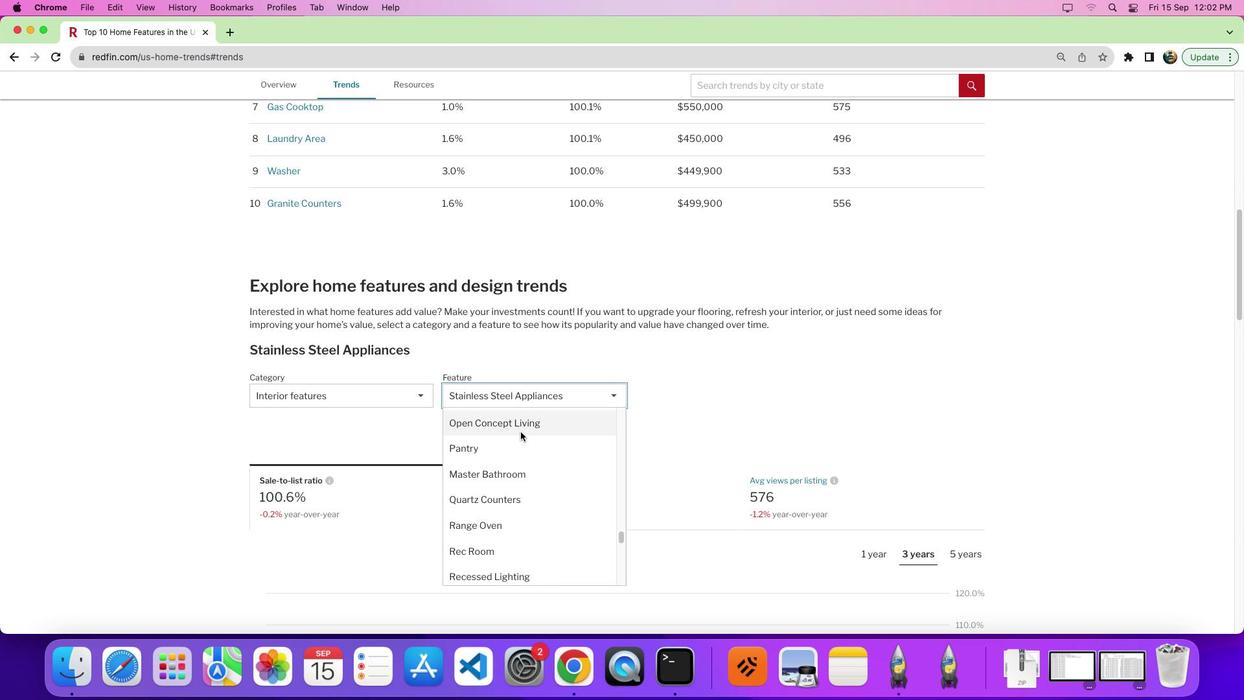 
Action: Mouse moved to (513, 422)
Screenshot: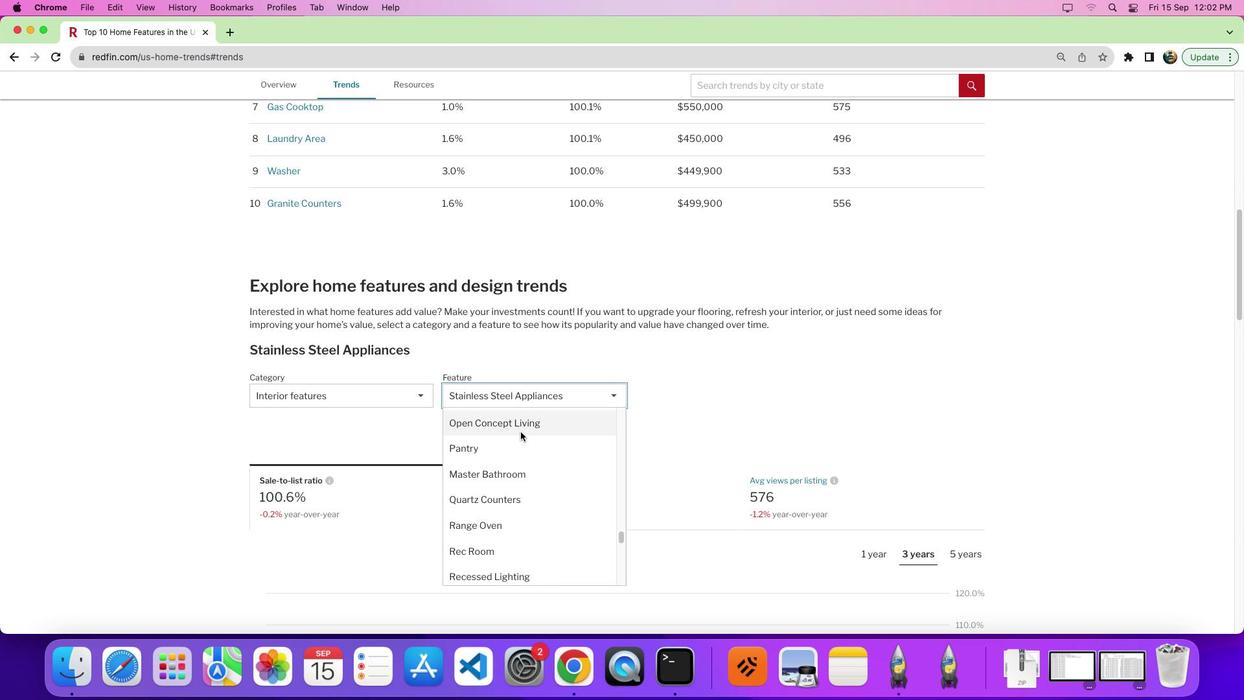
Action: Mouse scrolled (513, 422) with delta (-7, -1)
Screenshot: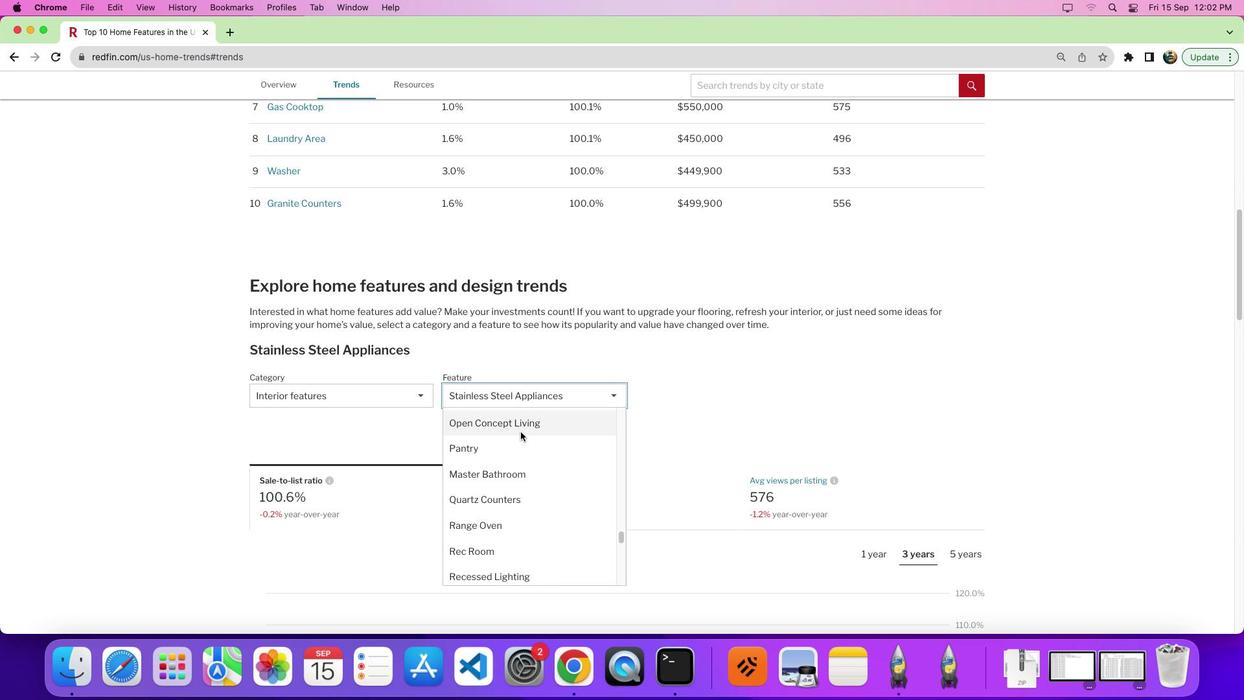 
Action: Mouse moved to (513, 424)
Screenshot: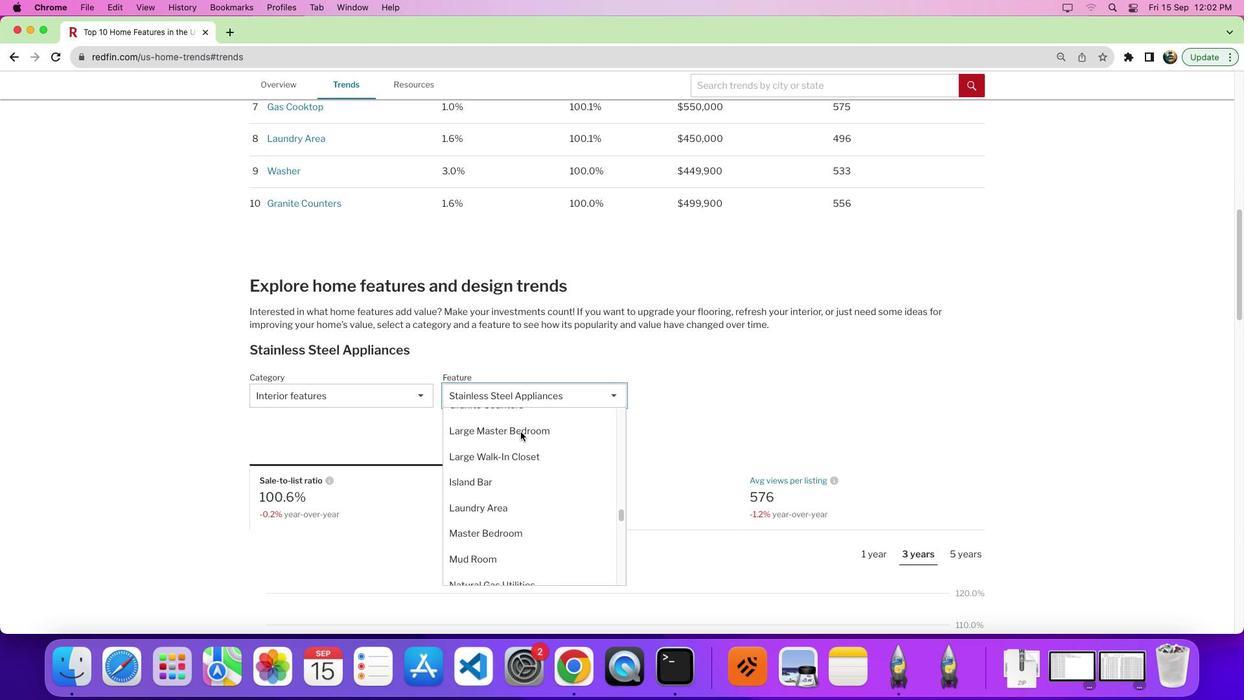 
Action: Mouse scrolled (513, 424) with delta (-7, -6)
Screenshot: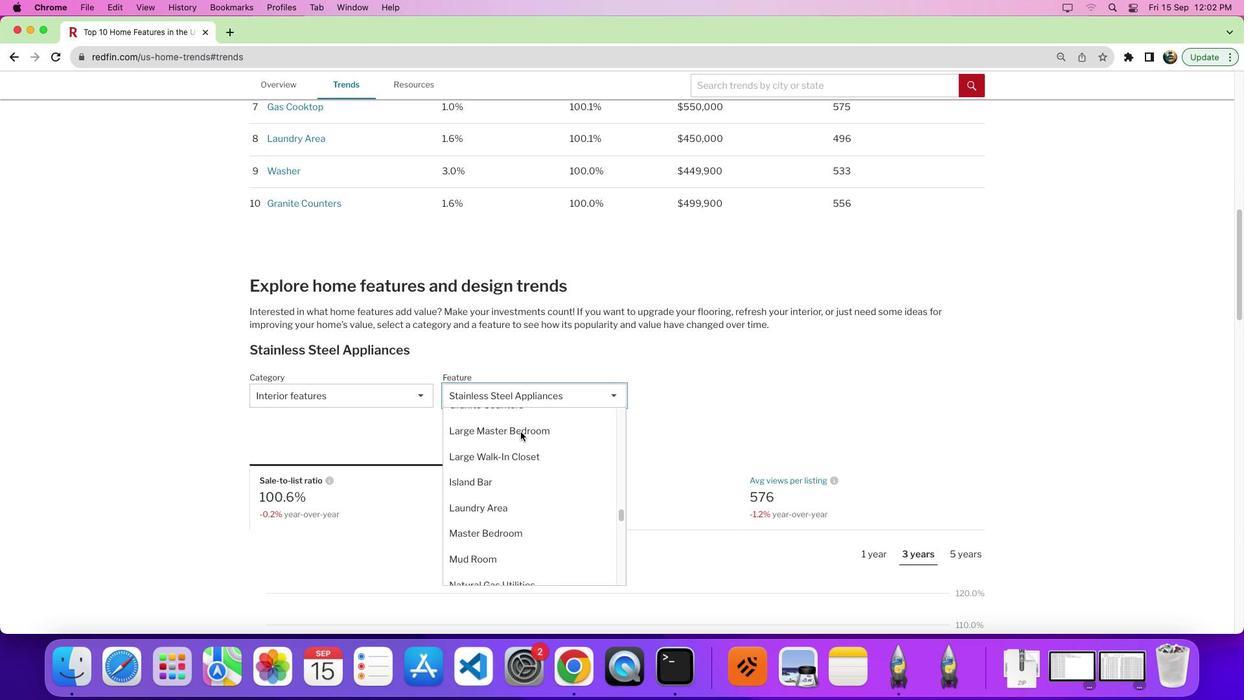 
Action: Mouse scrolled (513, 424) with delta (-7, -6)
Screenshot: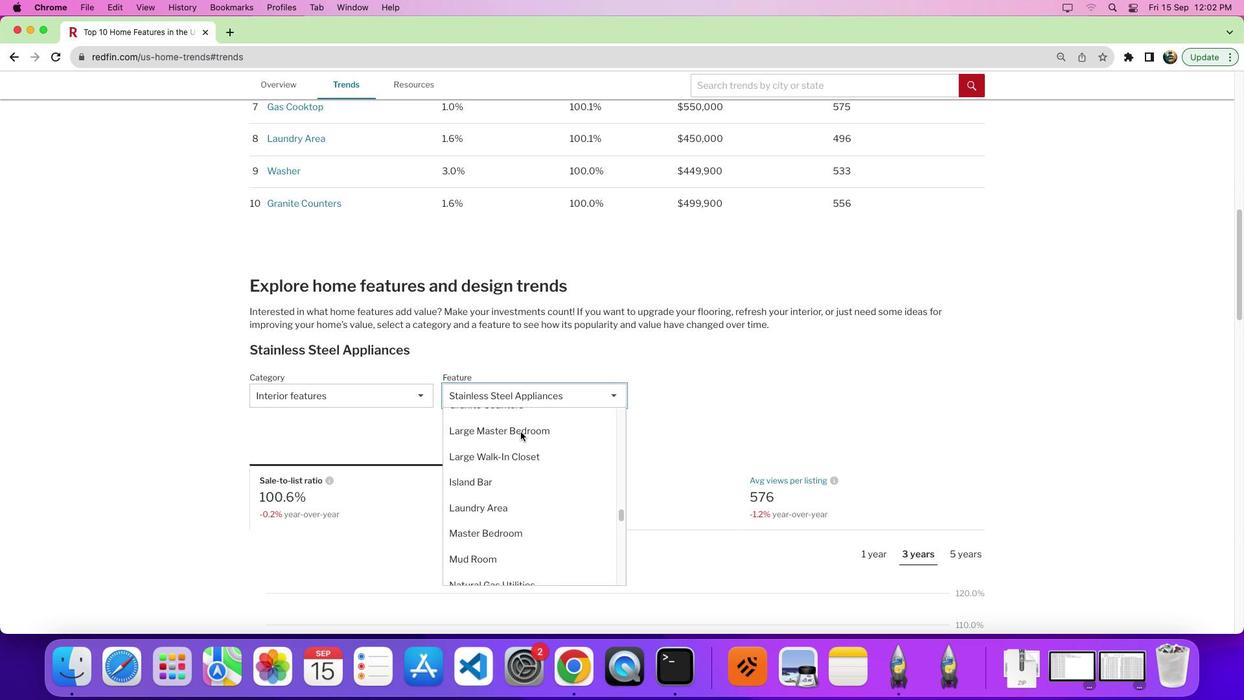 
Action: Mouse scrolled (513, 424) with delta (-7, -1)
Screenshot: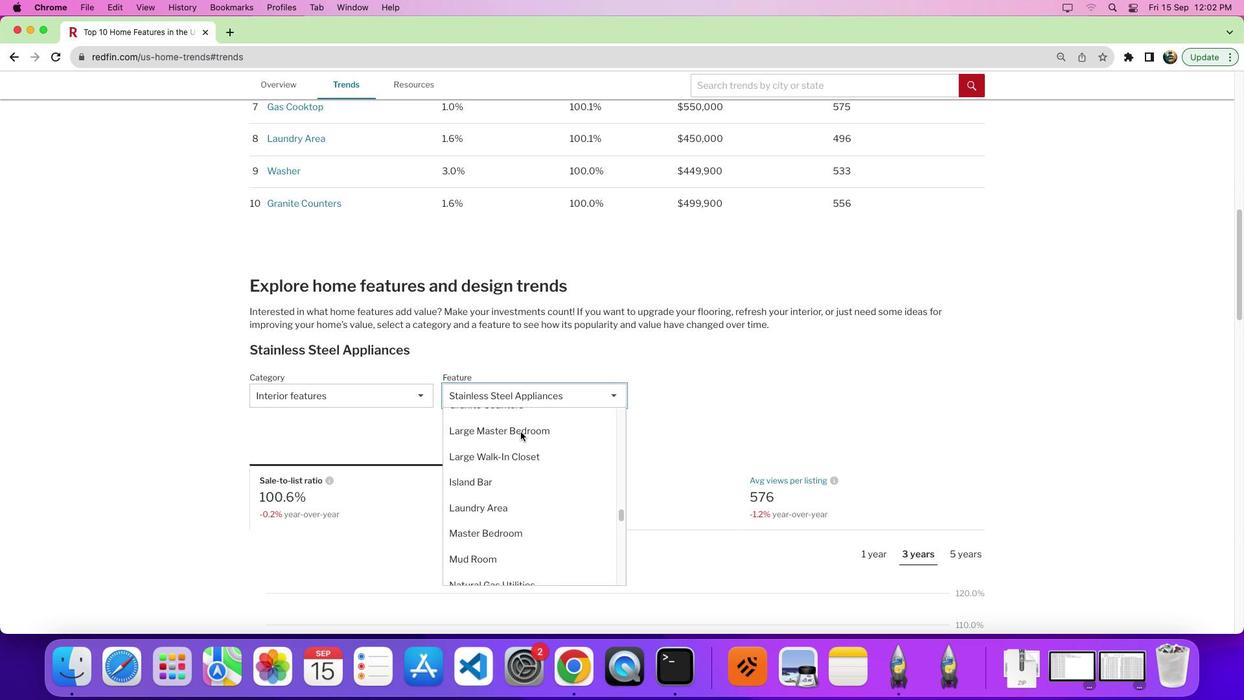 
Action: Mouse scrolled (513, 424) with delta (-7, -6)
Screenshot: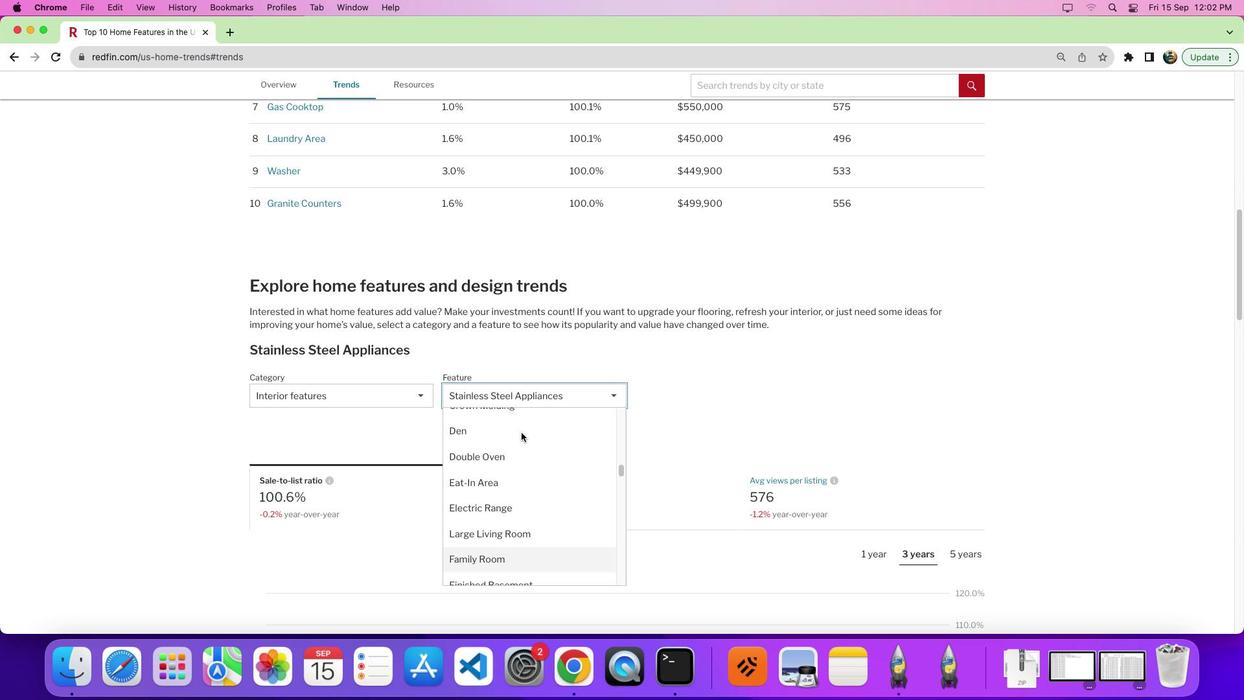 
Action: Mouse scrolled (513, 424) with delta (-7, -6)
Screenshot: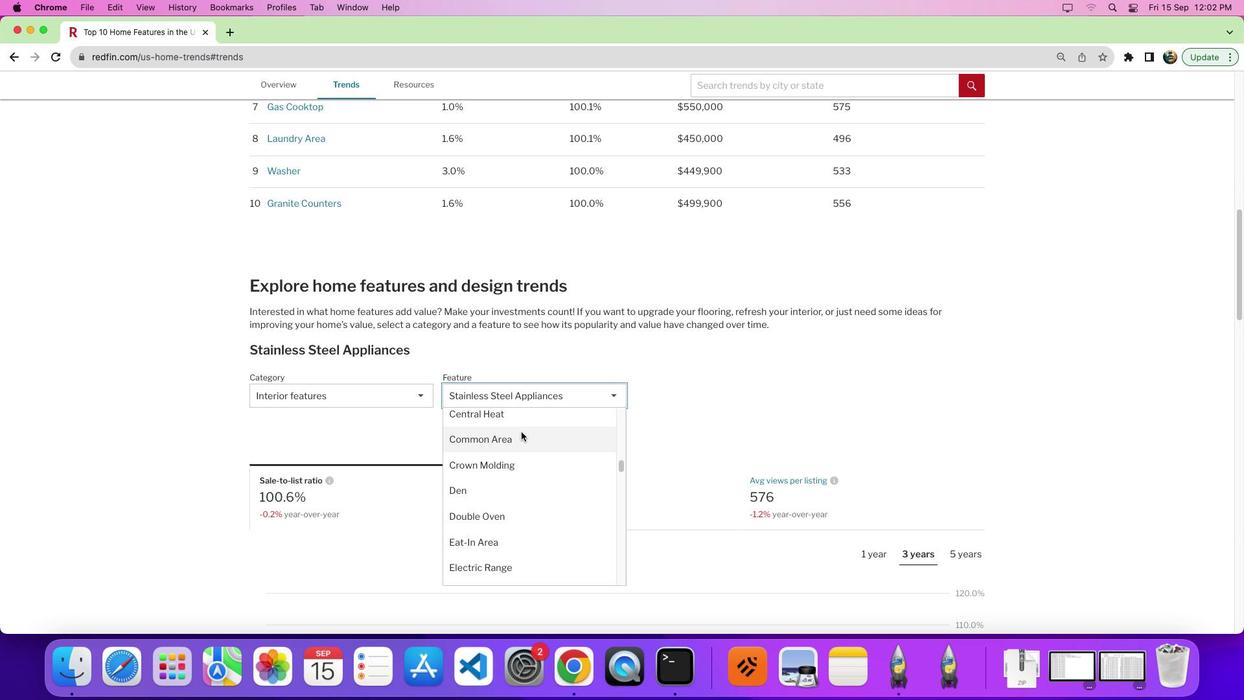 
Action: Mouse scrolled (513, 424) with delta (-7, -1)
Screenshot: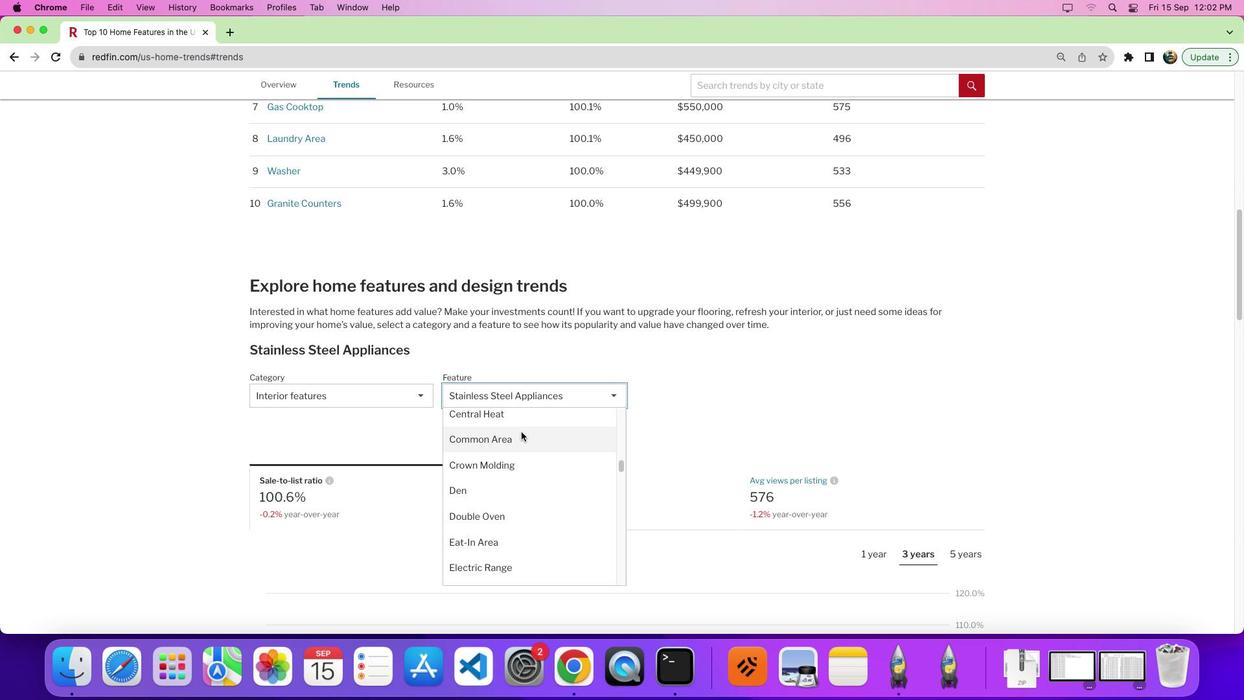 
Action: Mouse scrolled (513, 424) with delta (-7, 0)
Screenshot: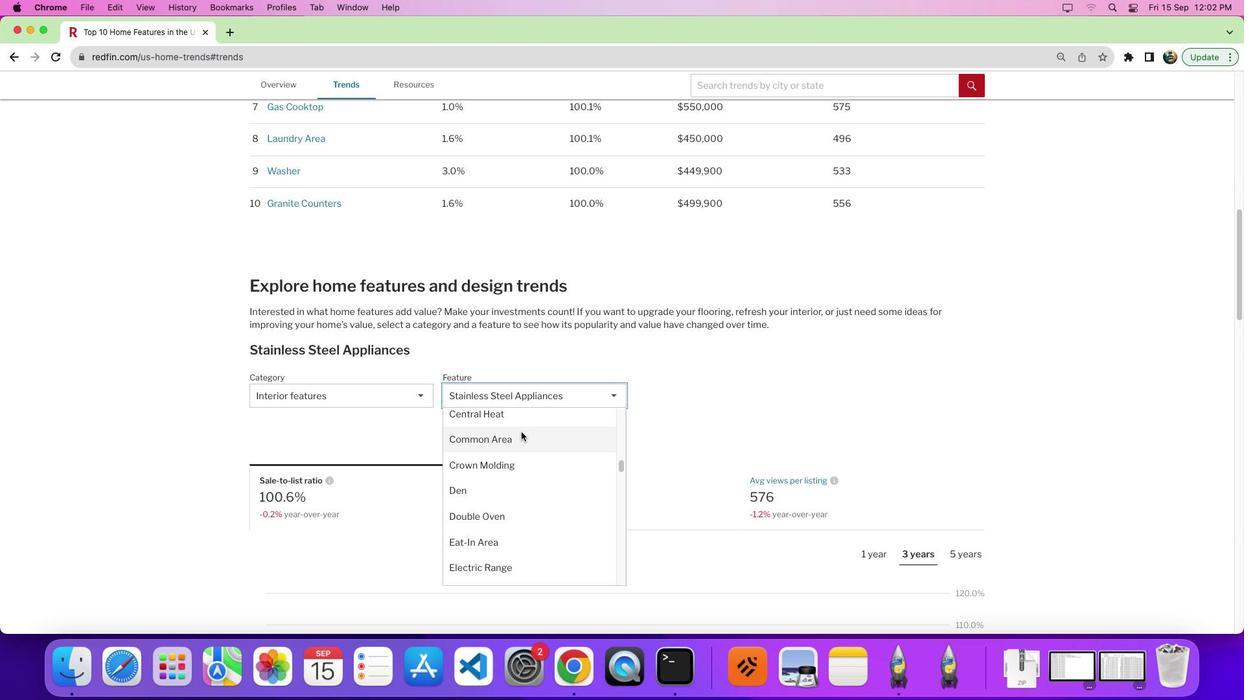 
Action: Mouse moved to (514, 424)
Screenshot: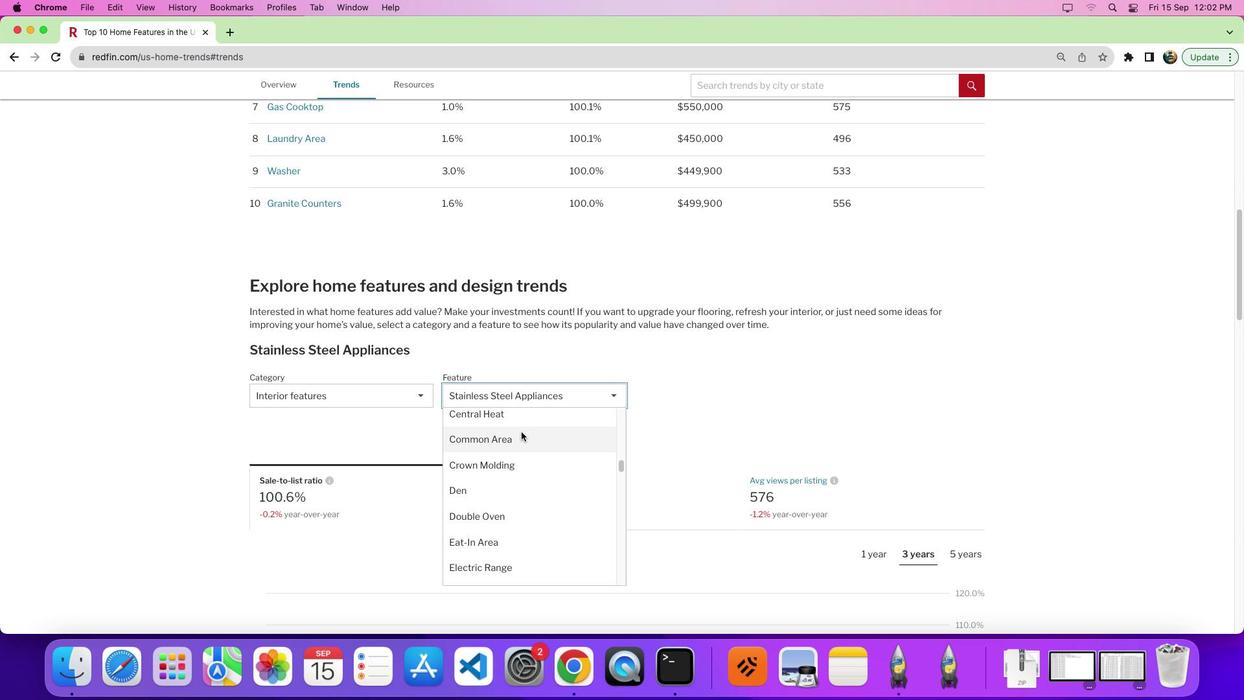 
Action: Mouse scrolled (514, 424) with delta (-7, -6)
Screenshot: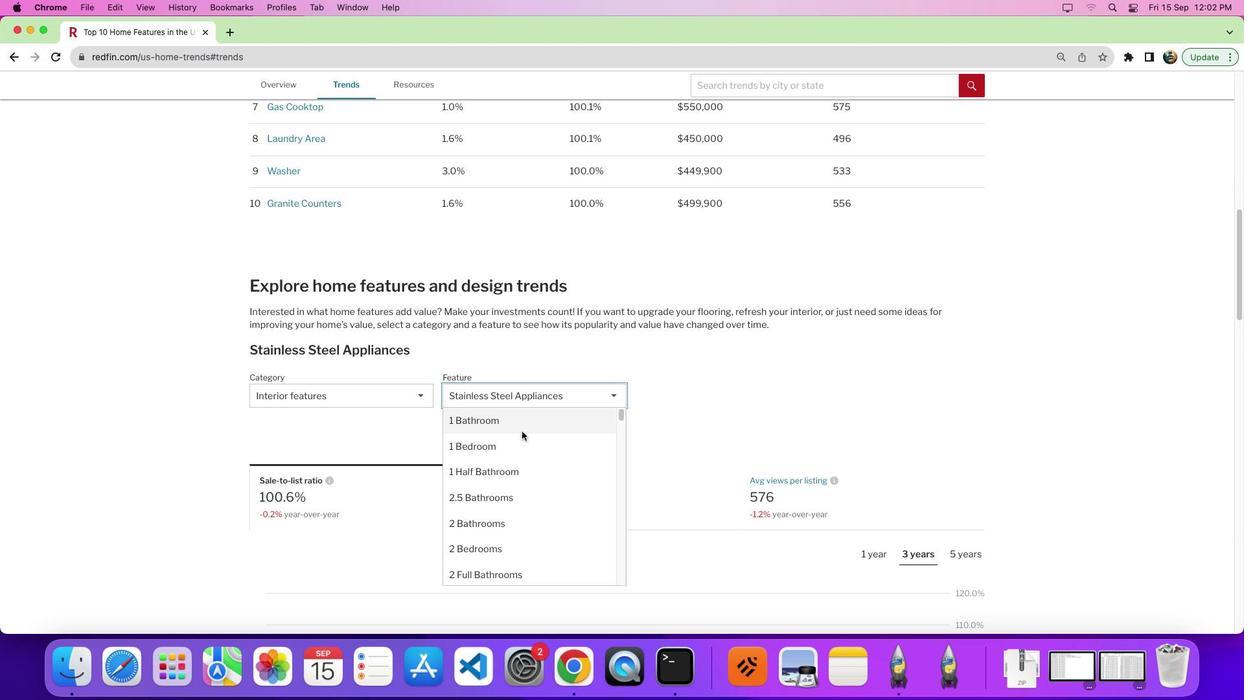 
Action: Mouse scrolled (514, 424) with delta (-7, -5)
Screenshot: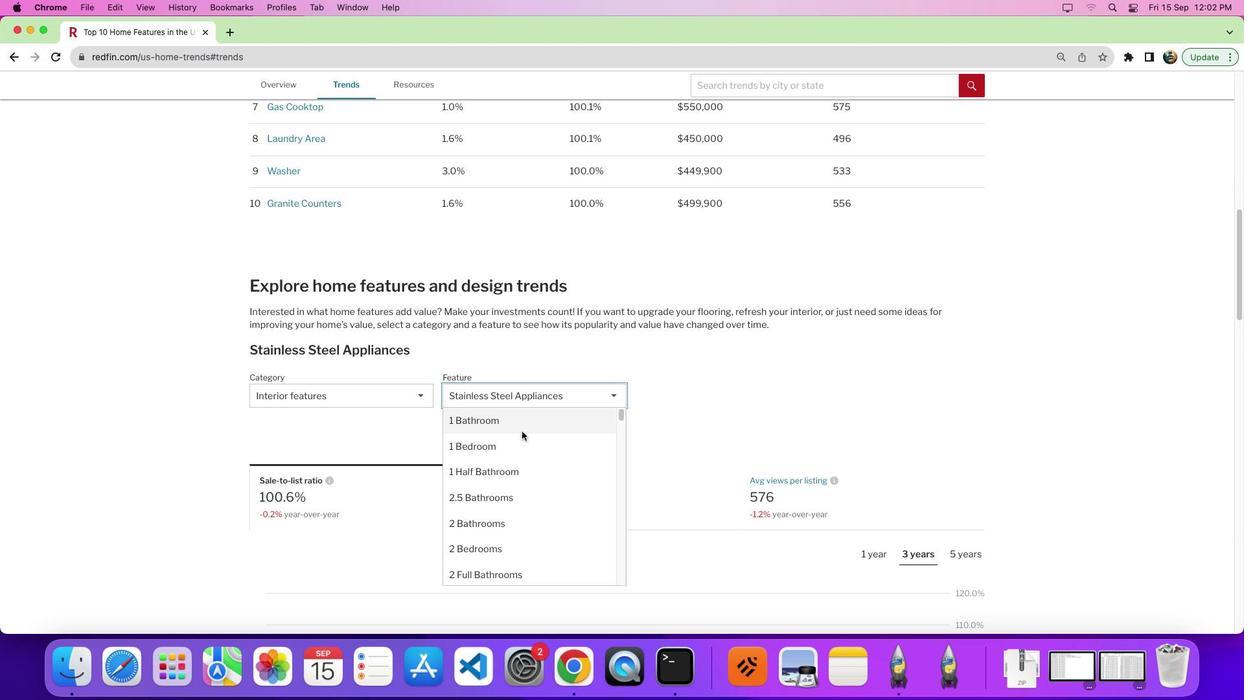 
Action: Mouse scrolled (514, 424) with delta (-7, -1)
Screenshot: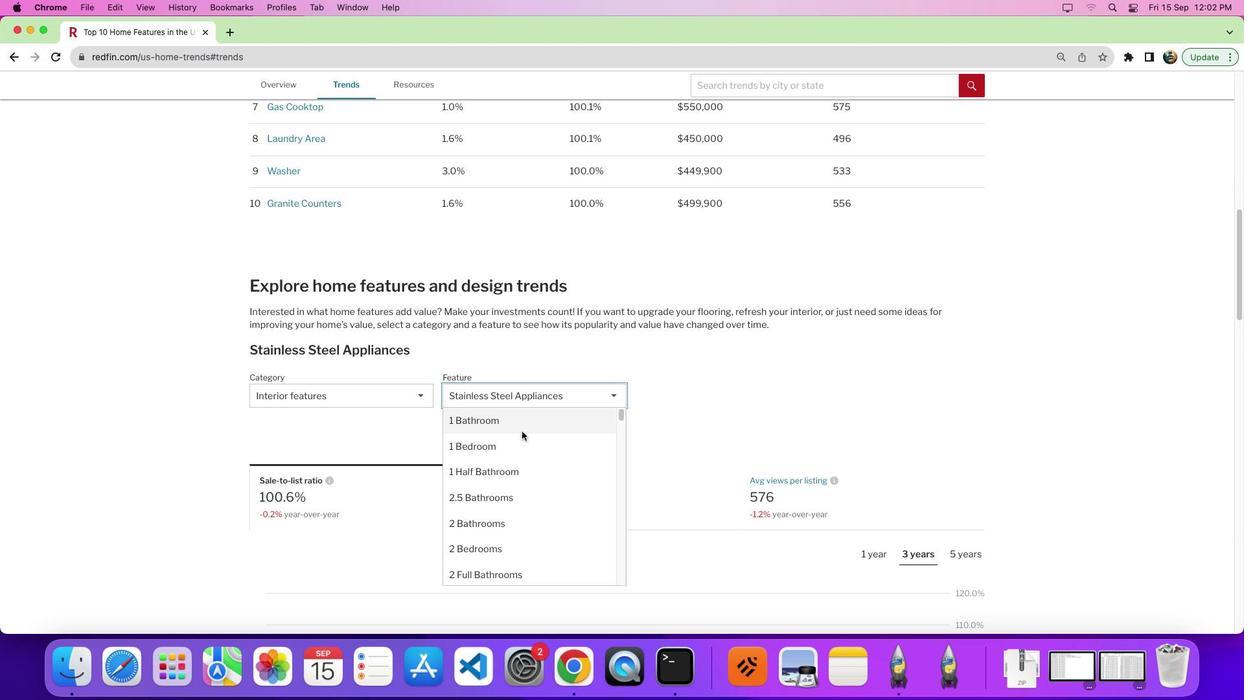 
Action: Mouse scrolled (514, 424) with delta (-7, 1)
Screenshot: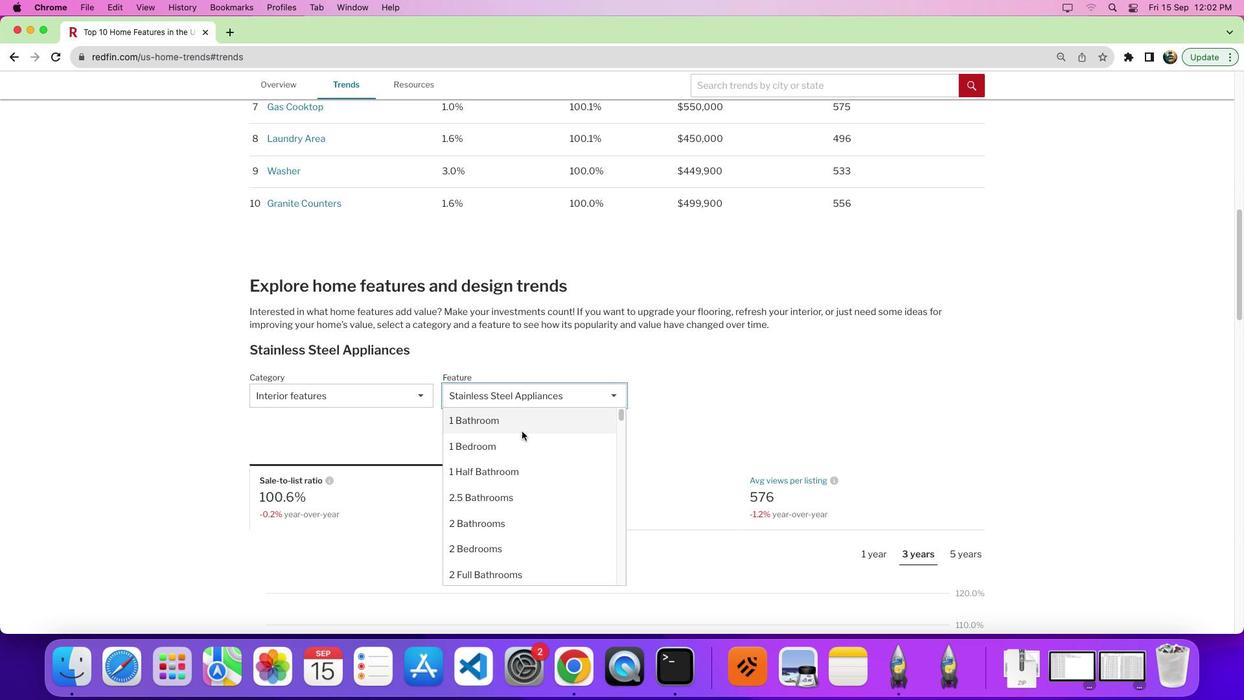 
Action: Mouse moved to (508, 512)
Screenshot: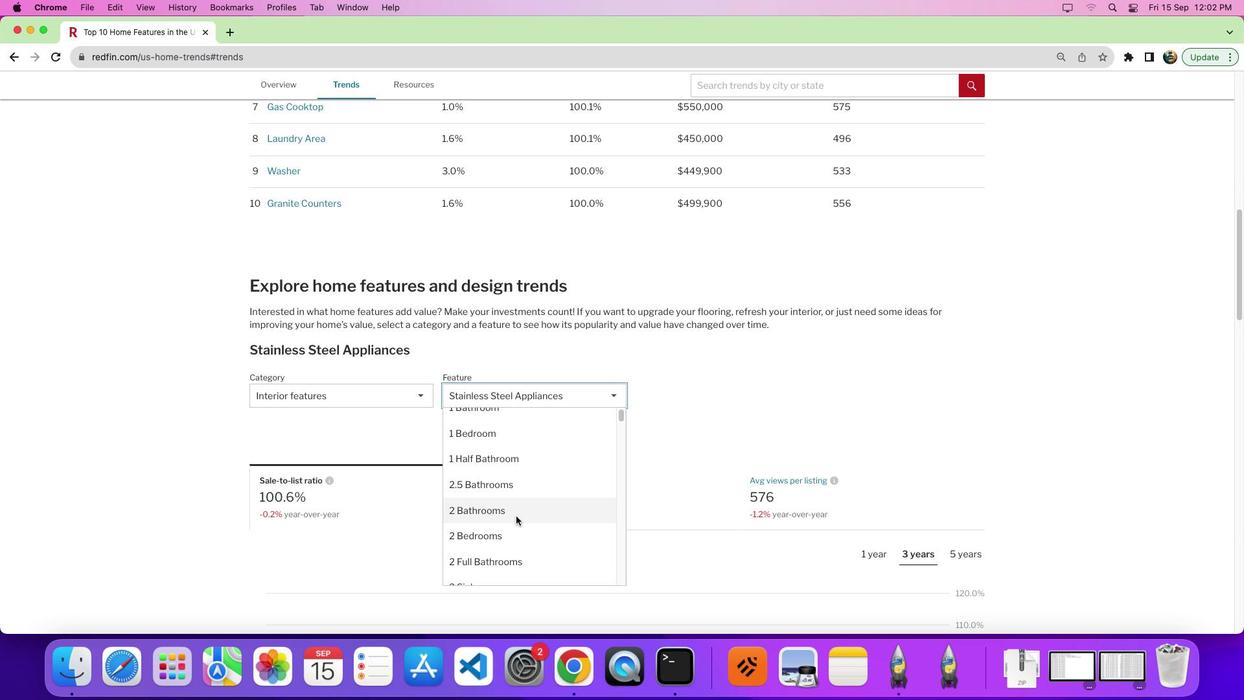 
Action: Mouse scrolled (508, 512) with delta (-7, -7)
Screenshot: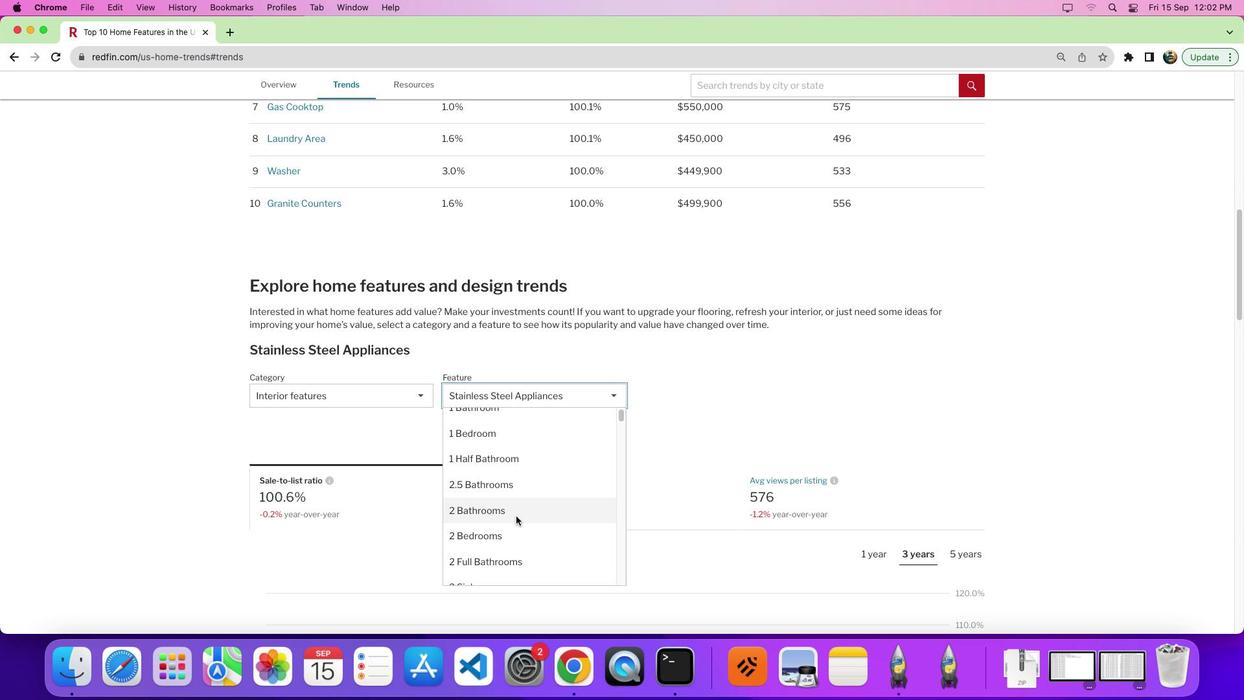 
Action: Mouse moved to (508, 508)
Screenshot: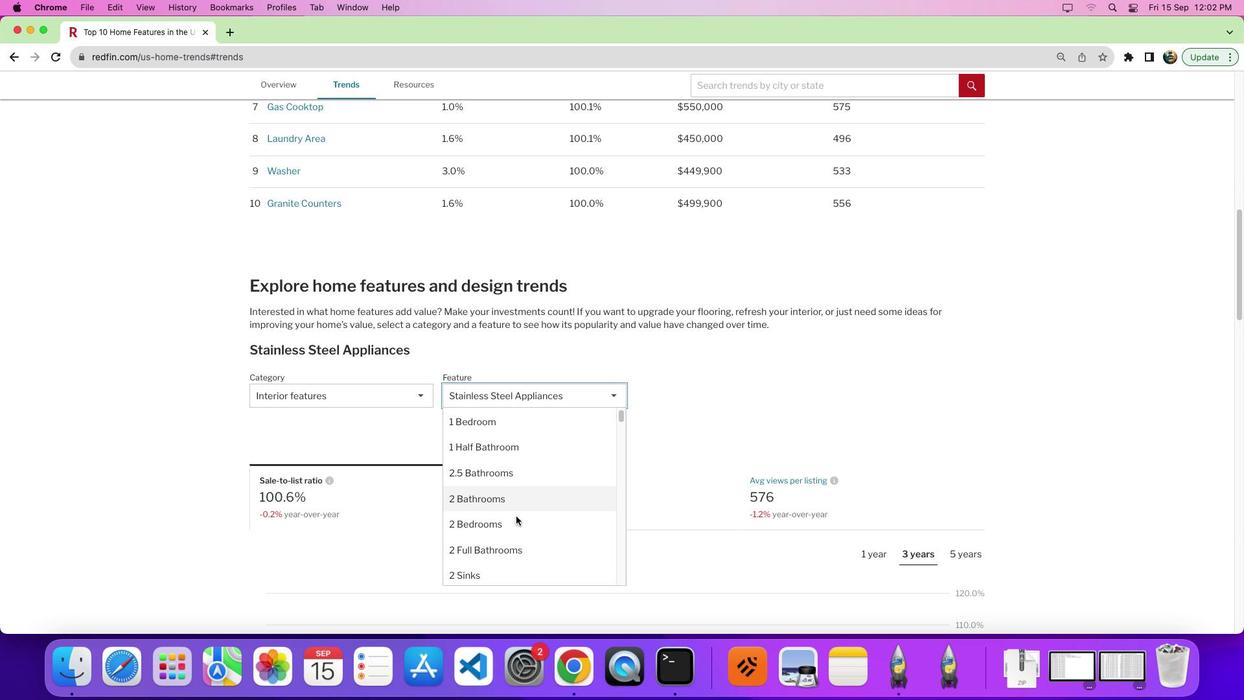 
Action: Mouse scrolled (508, 508) with delta (-7, -7)
Screenshot: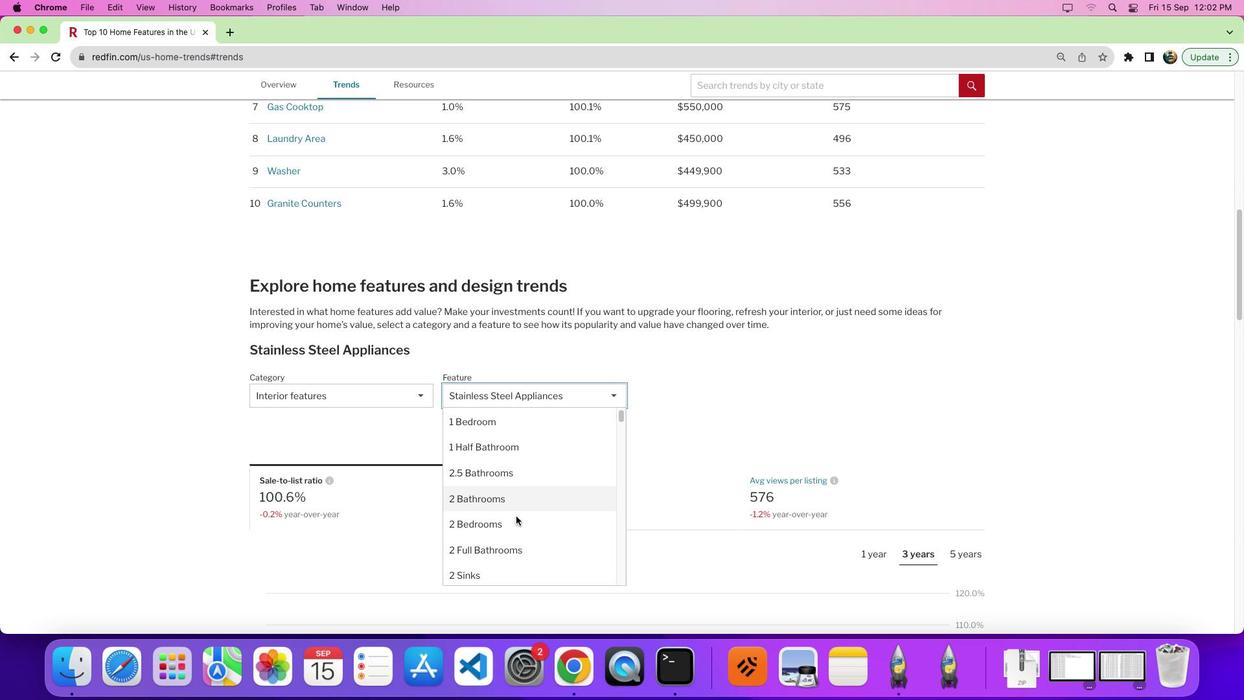 
Action: Mouse moved to (501, 528)
Screenshot: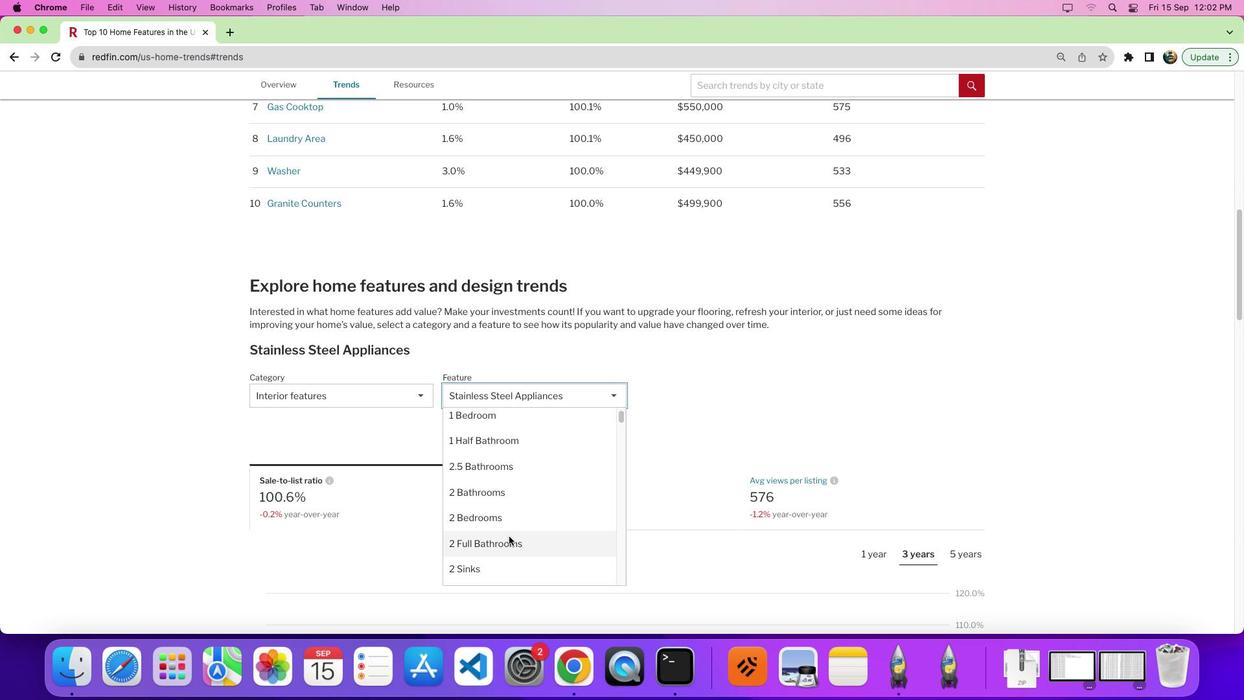 
Action: Mouse pressed left at (501, 528)
Screenshot: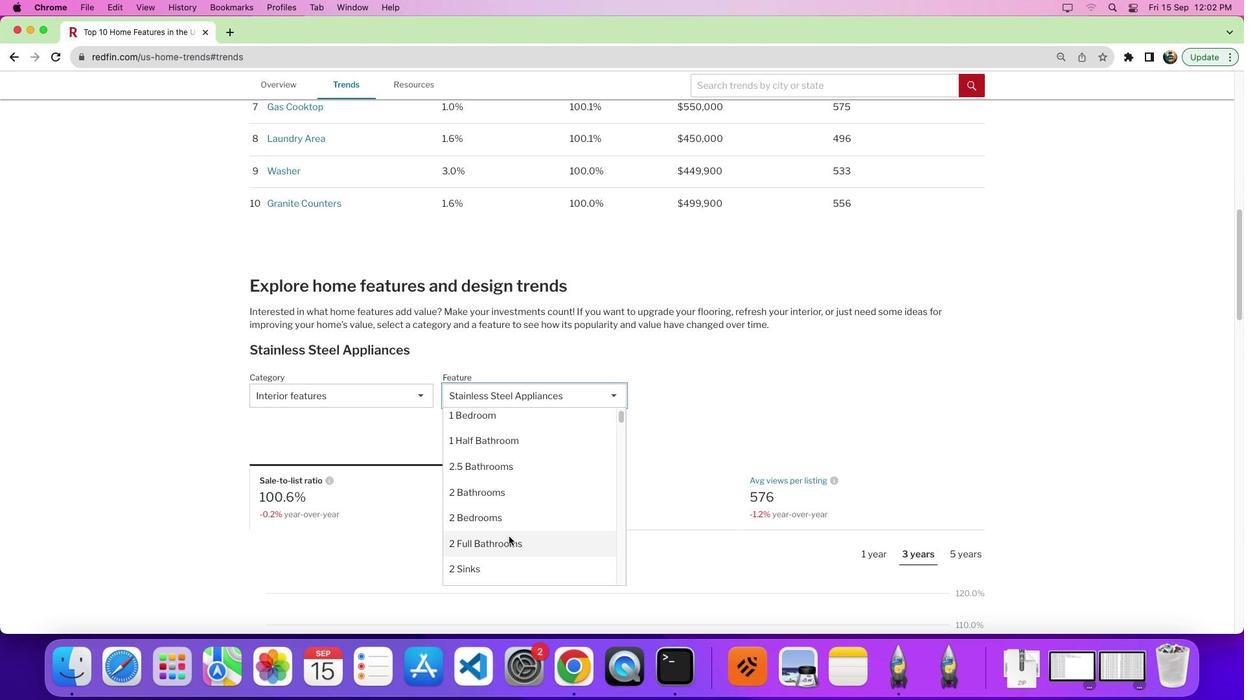 
Action: Mouse moved to (667, 431)
Screenshot: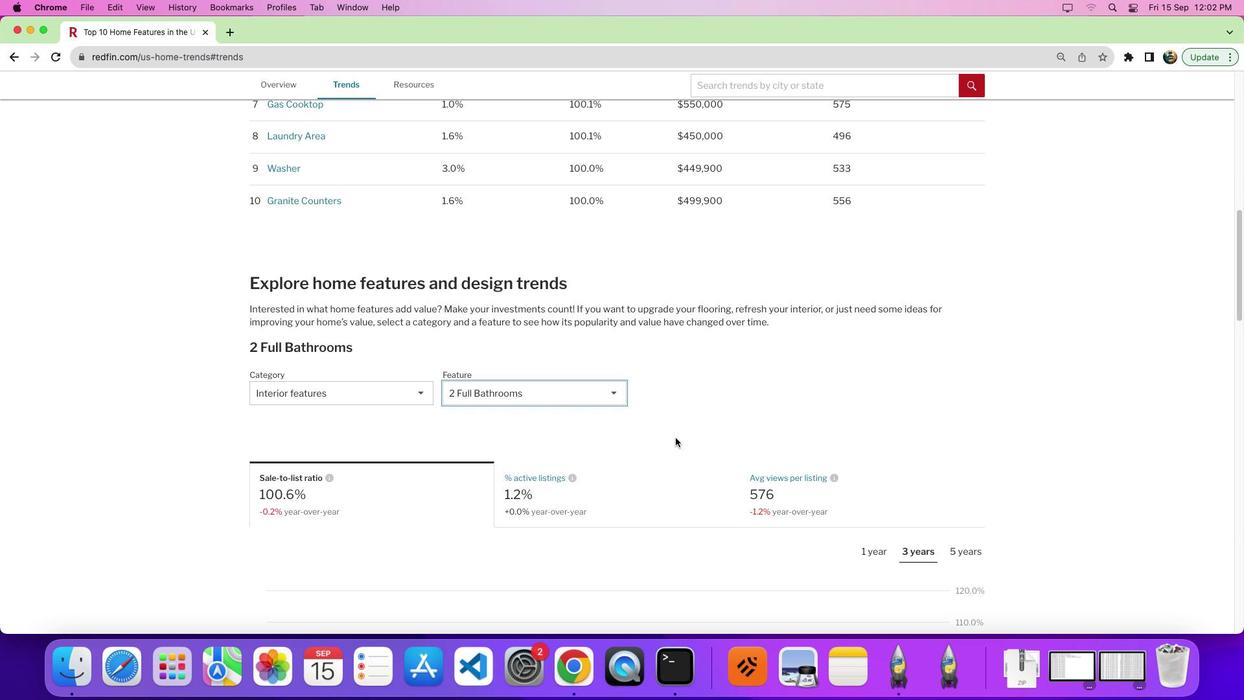 
Action: Mouse scrolled (667, 431) with delta (-7, -7)
Screenshot: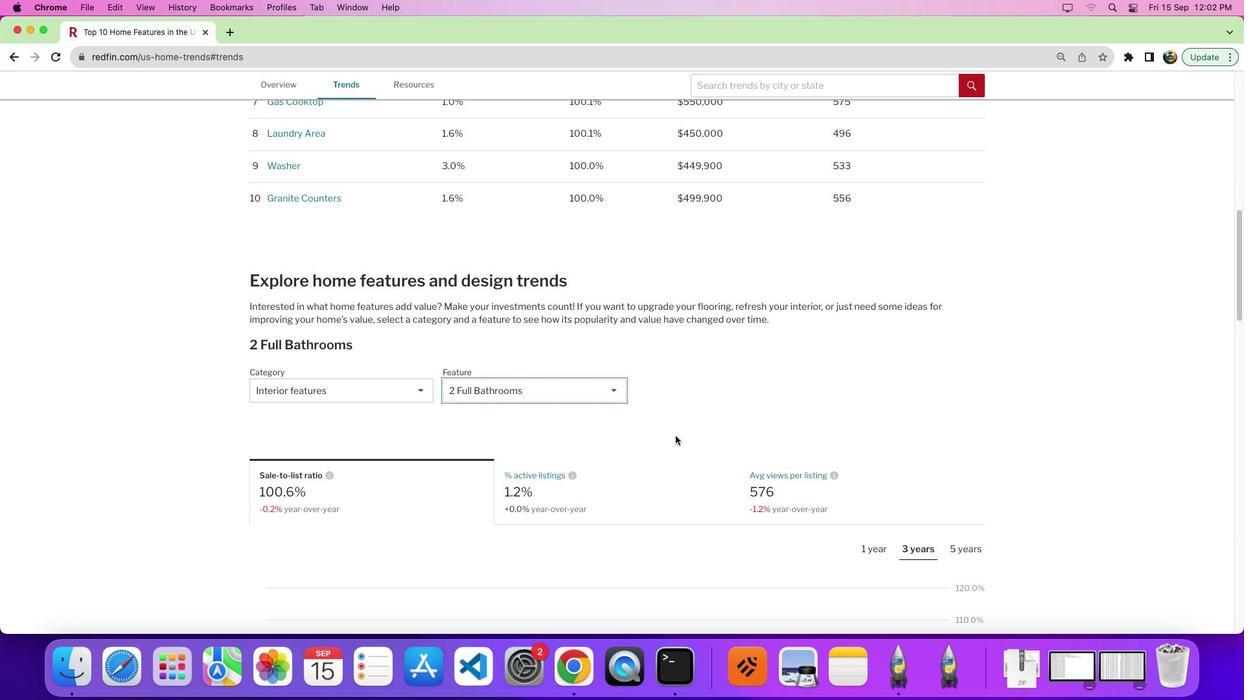 
Action: Mouse moved to (667, 430)
Screenshot: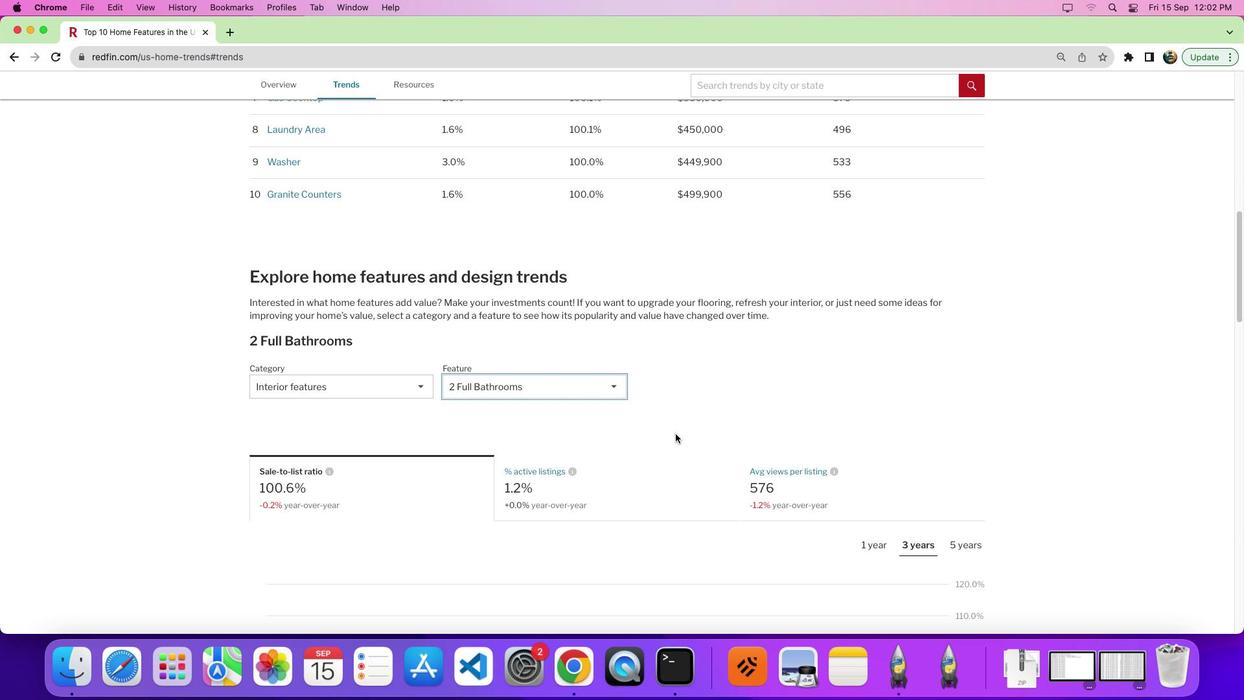 
Action: Mouse scrolled (667, 430) with delta (-7, -7)
Screenshot: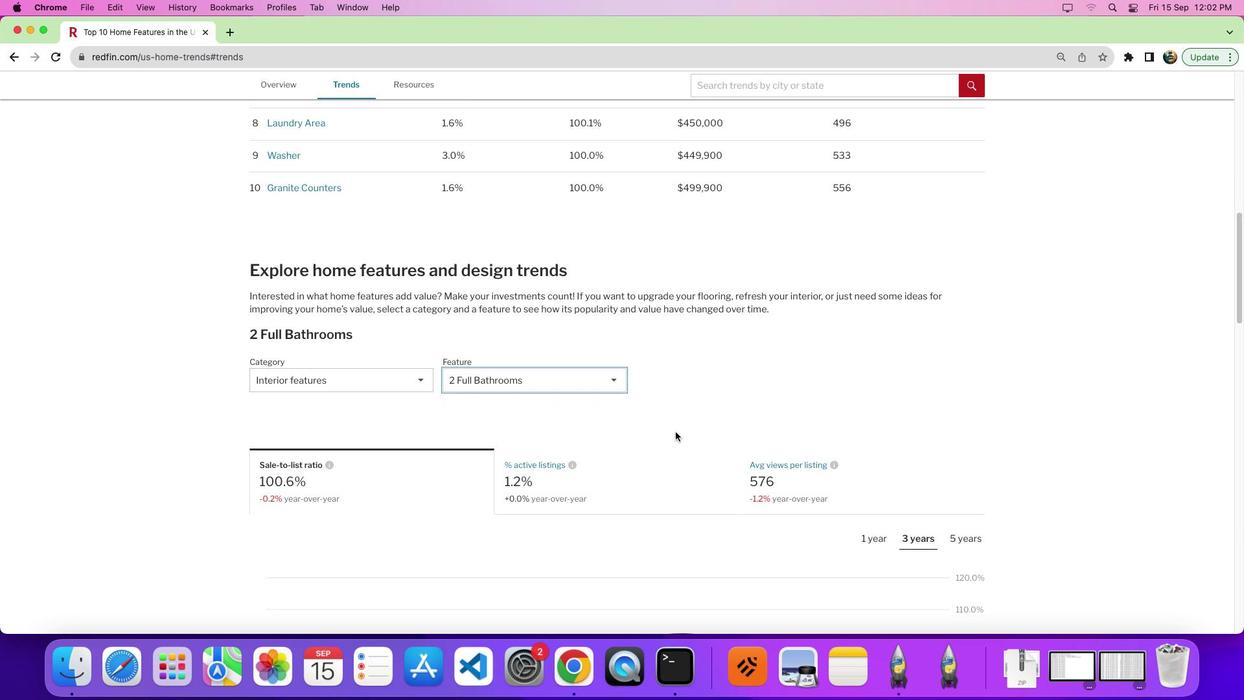 
Action: Mouse moved to (670, 418)
Screenshot: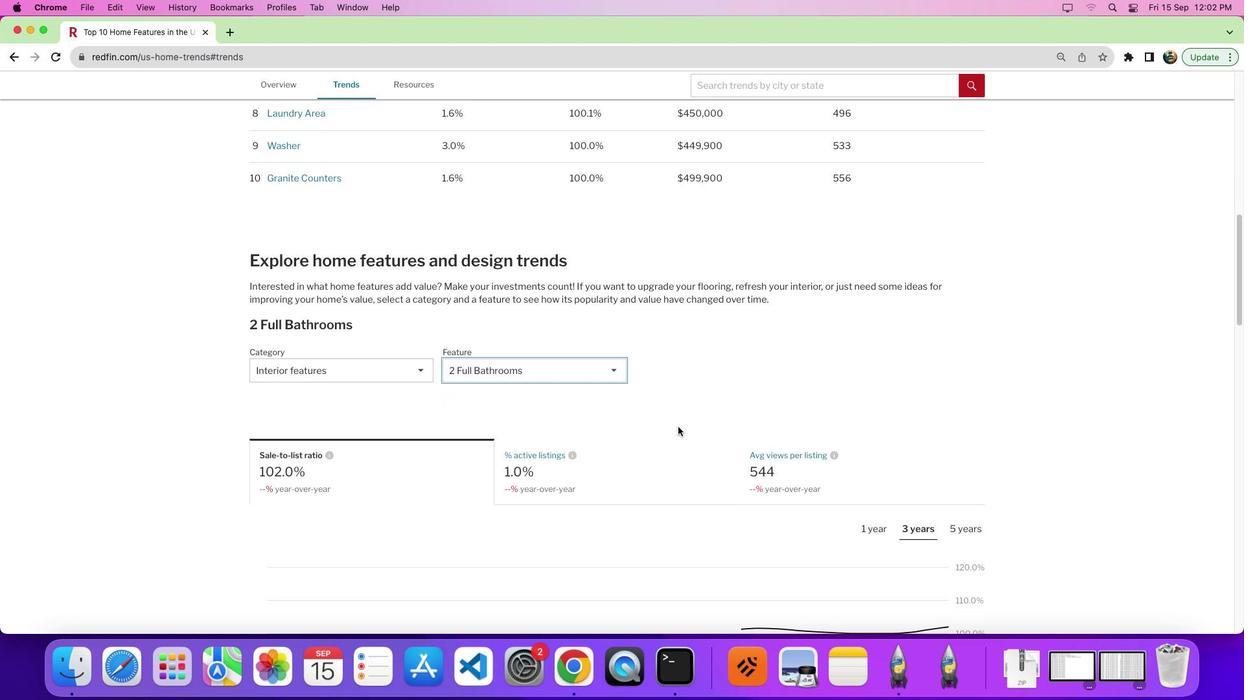 
Action: Mouse scrolled (670, 418) with delta (-7, -7)
Screenshot: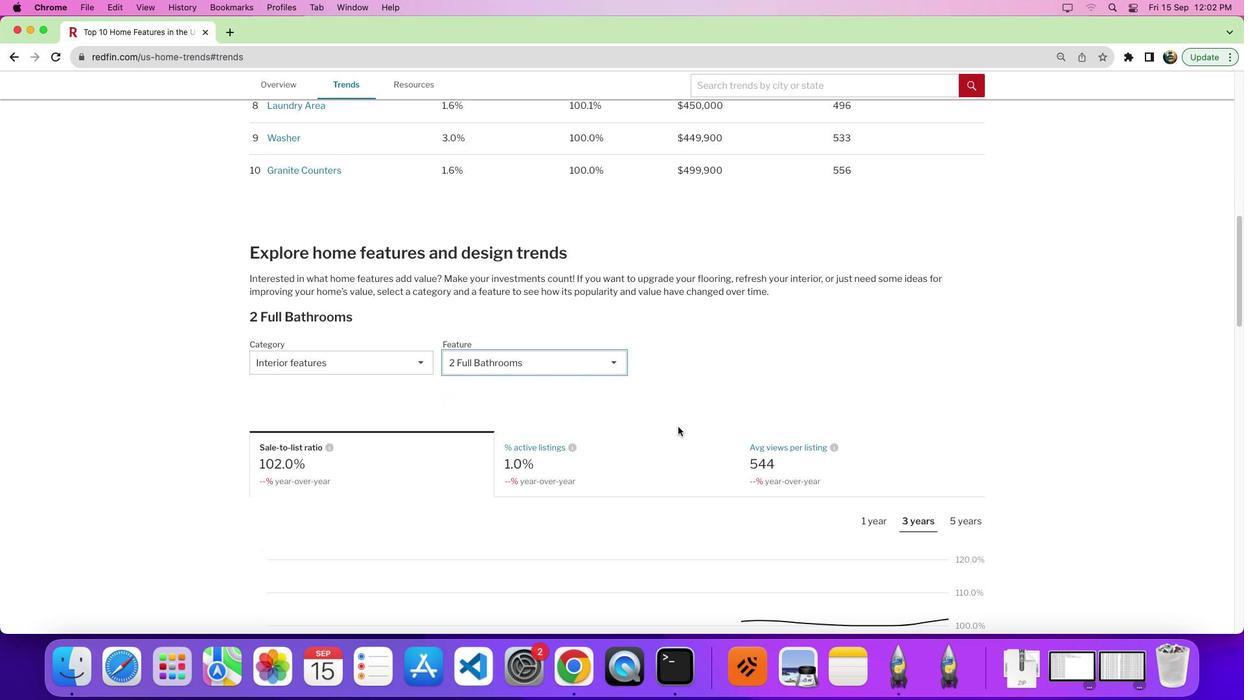 
Action: Mouse scrolled (670, 418) with delta (-7, -7)
Screenshot: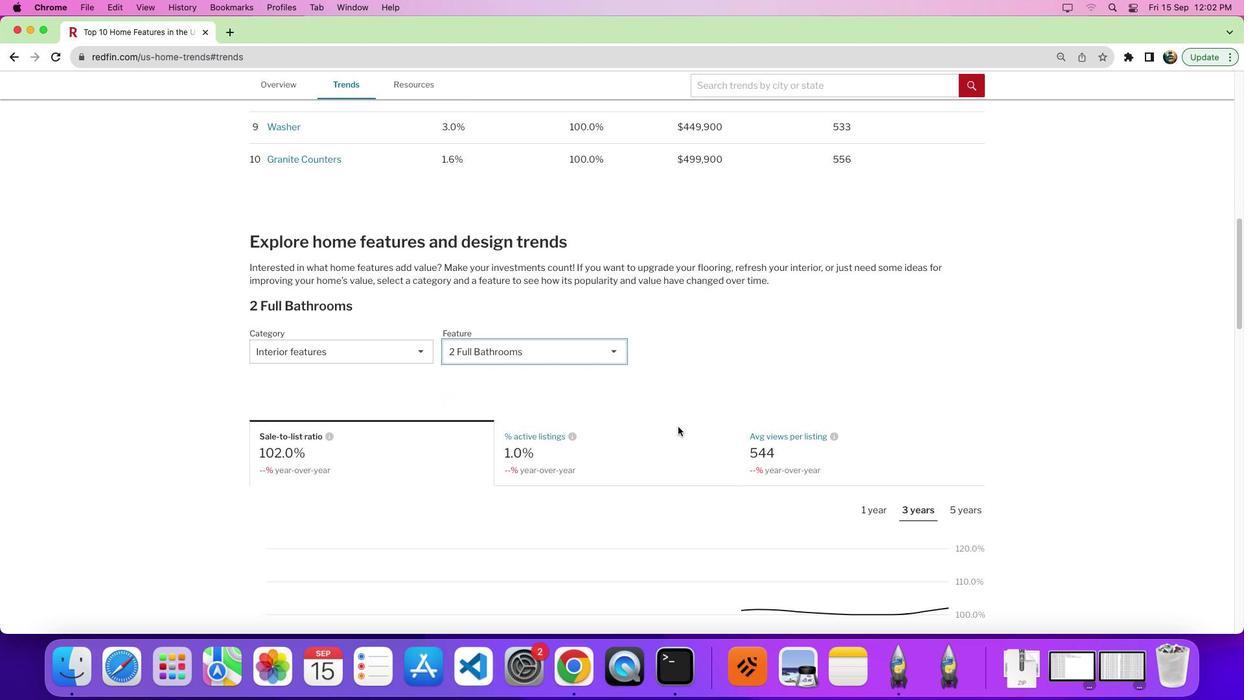 
Action: Mouse moved to (827, 452)
Screenshot: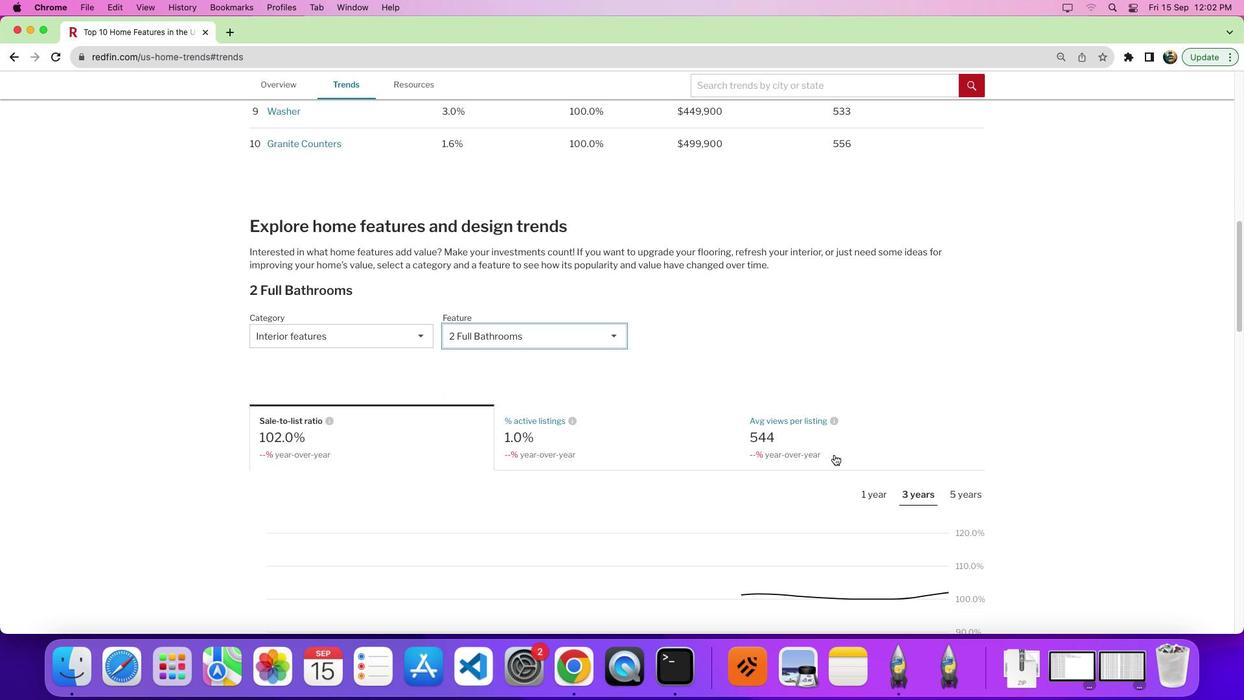 
Action: Mouse scrolled (827, 452) with delta (-7, -7)
Screenshot: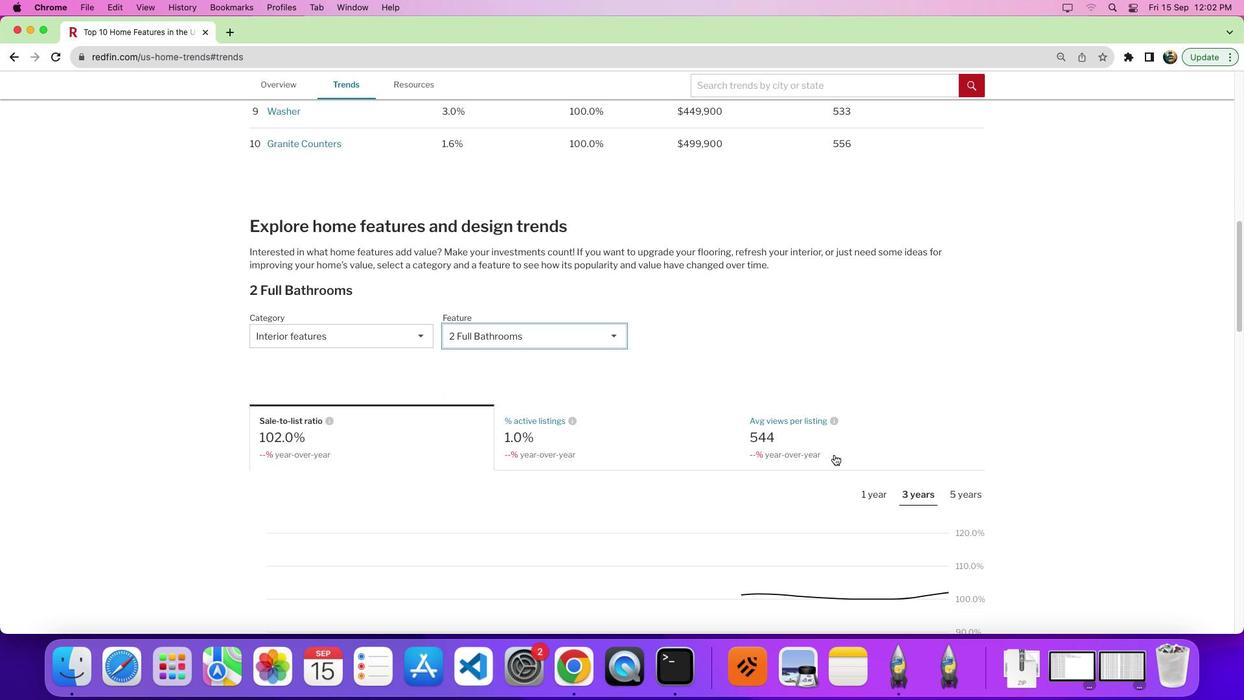 
Action: Mouse moved to (827, 449)
Screenshot: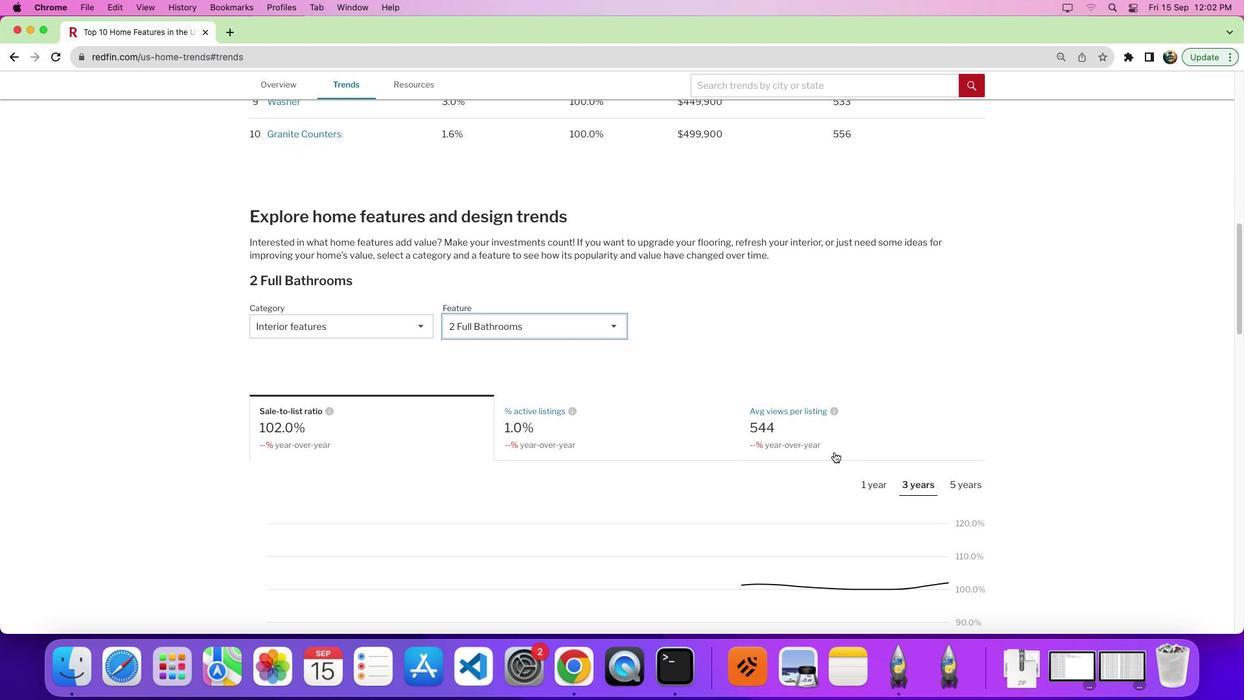 
Action: Mouse scrolled (827, 449) with delta (-7, -7)
Screenshot: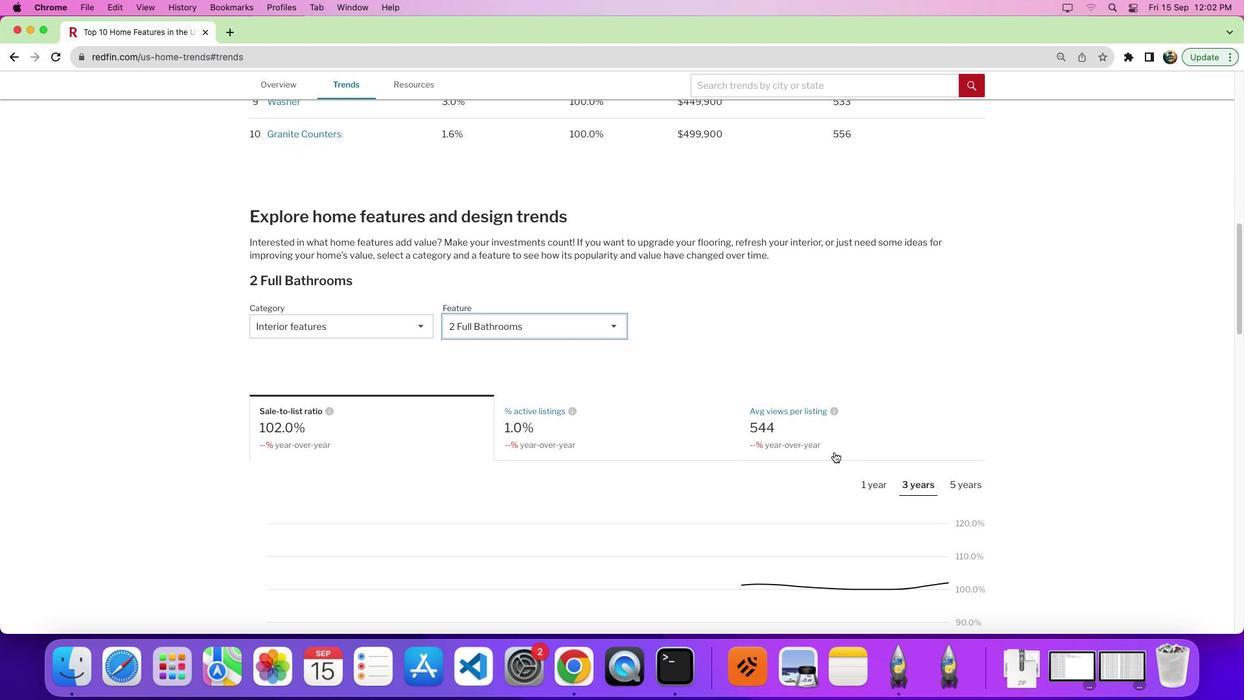 
Action: Mouse moved to (538, 405)
Screenshot: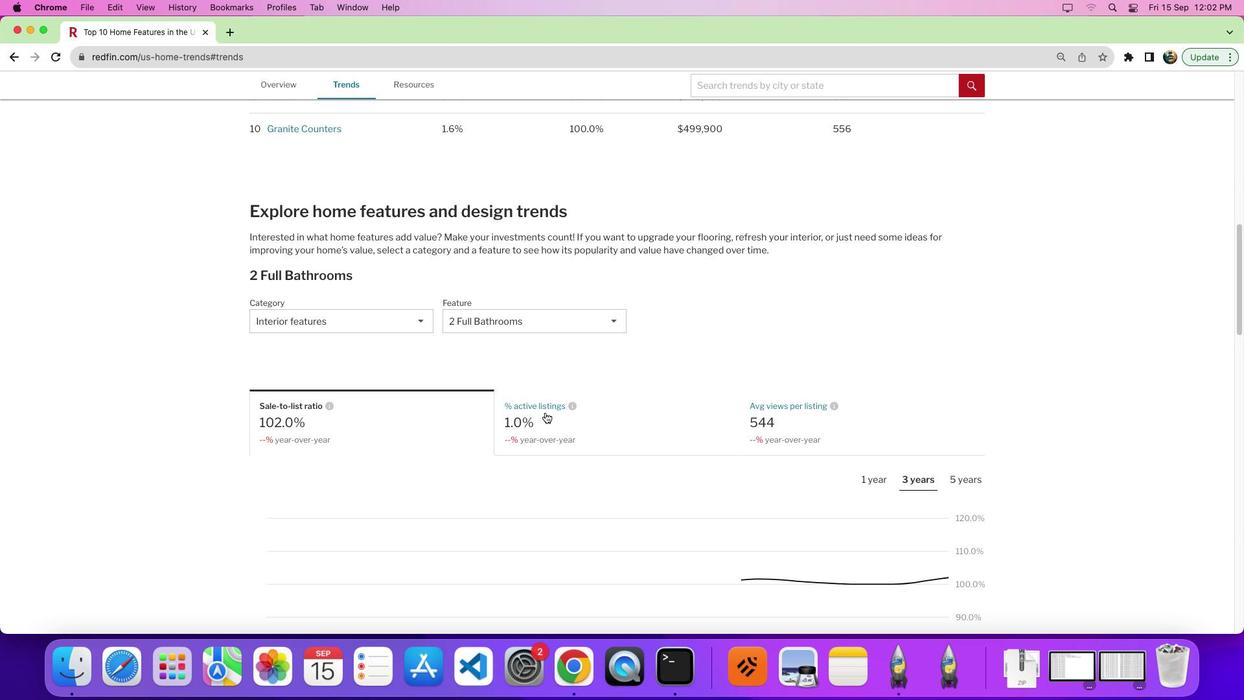 
Action: Mouse pressed left at (538, 405)
Screenshot: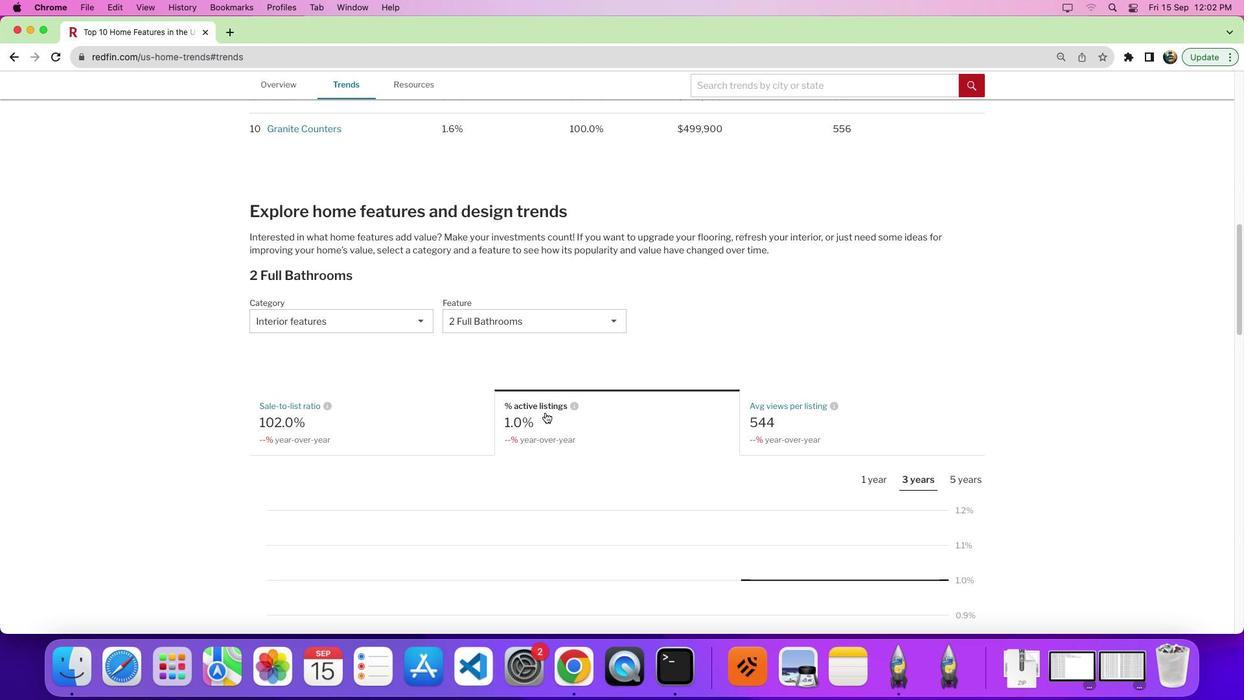 
Action: Mouse moved to (764, 401)
Screenshot: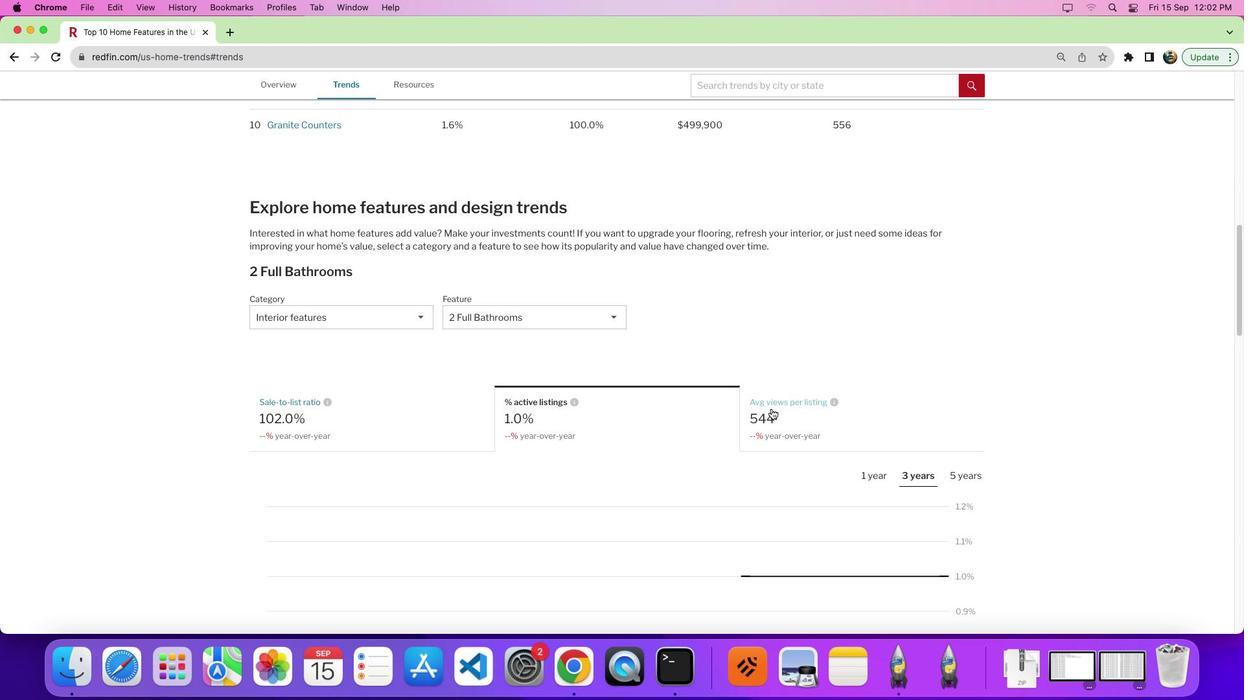 
Action: Mouse scrolled (764, 401) with delta (-7, -7)
Screenshot: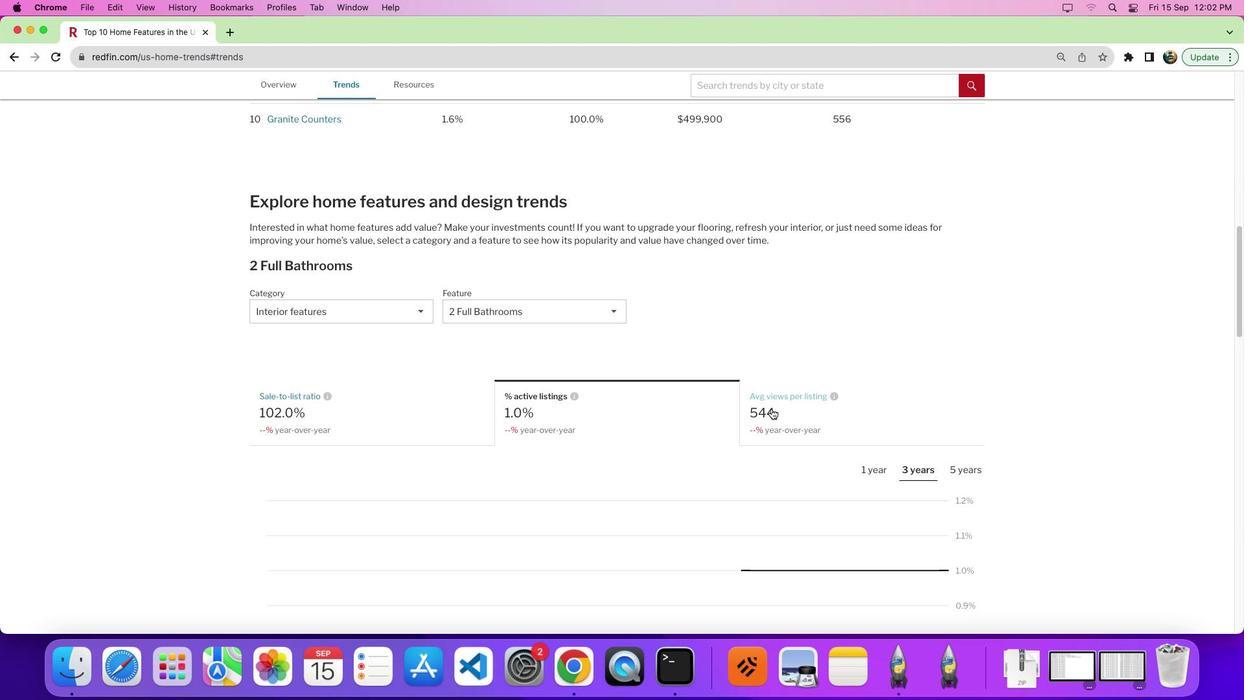 
Action: Mouse scrolled (764, 401) with delta (-7, -7)
Screenshot: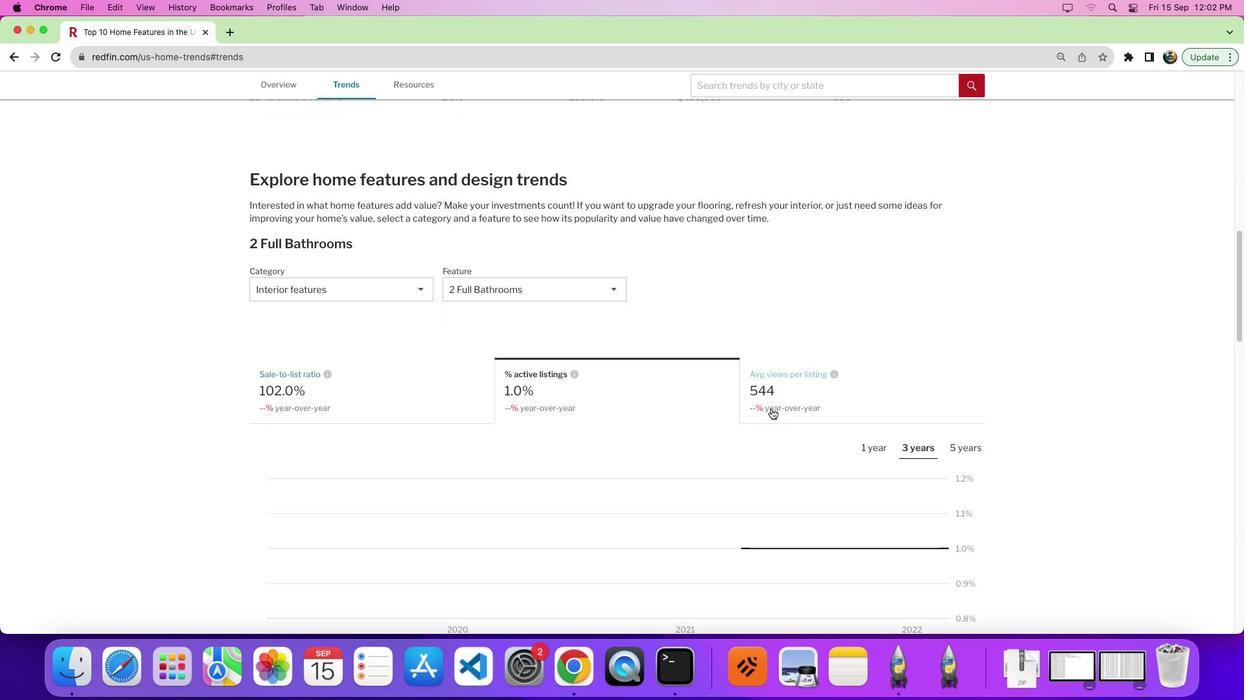 
Action: Mouse scrolled (764, 401) with delta (-7, -8)
Screenshot: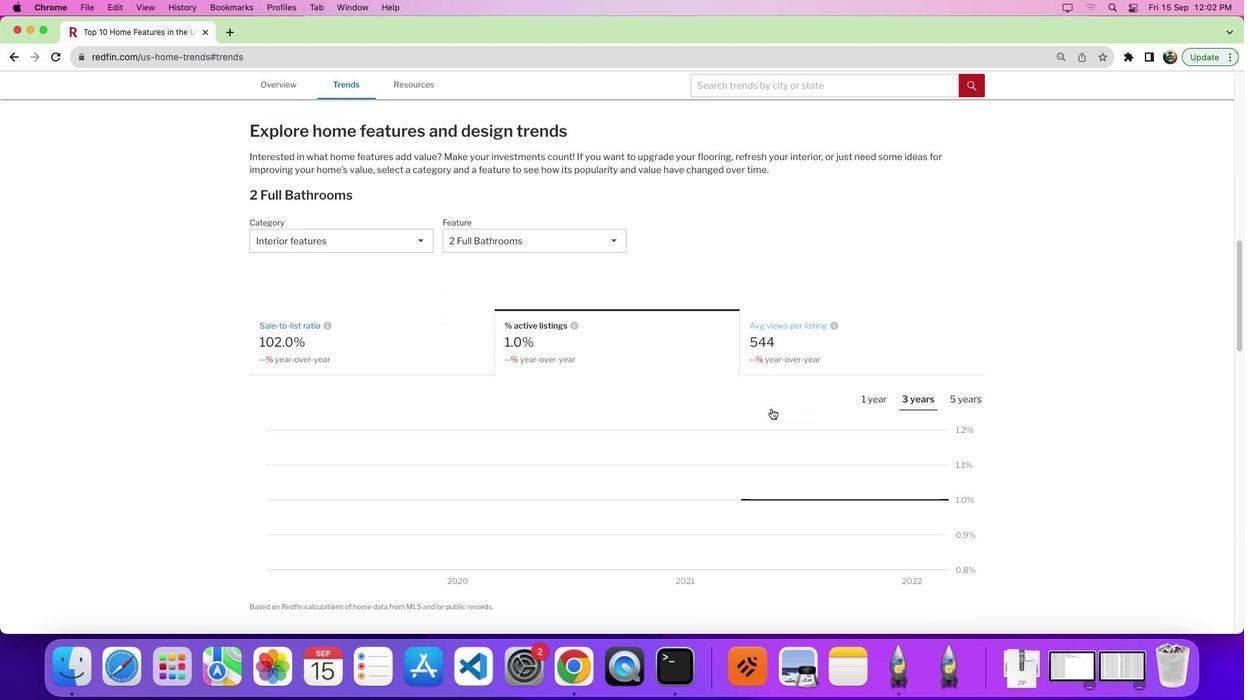 
Action: Mouse moved to (962, 398)
Screenshot: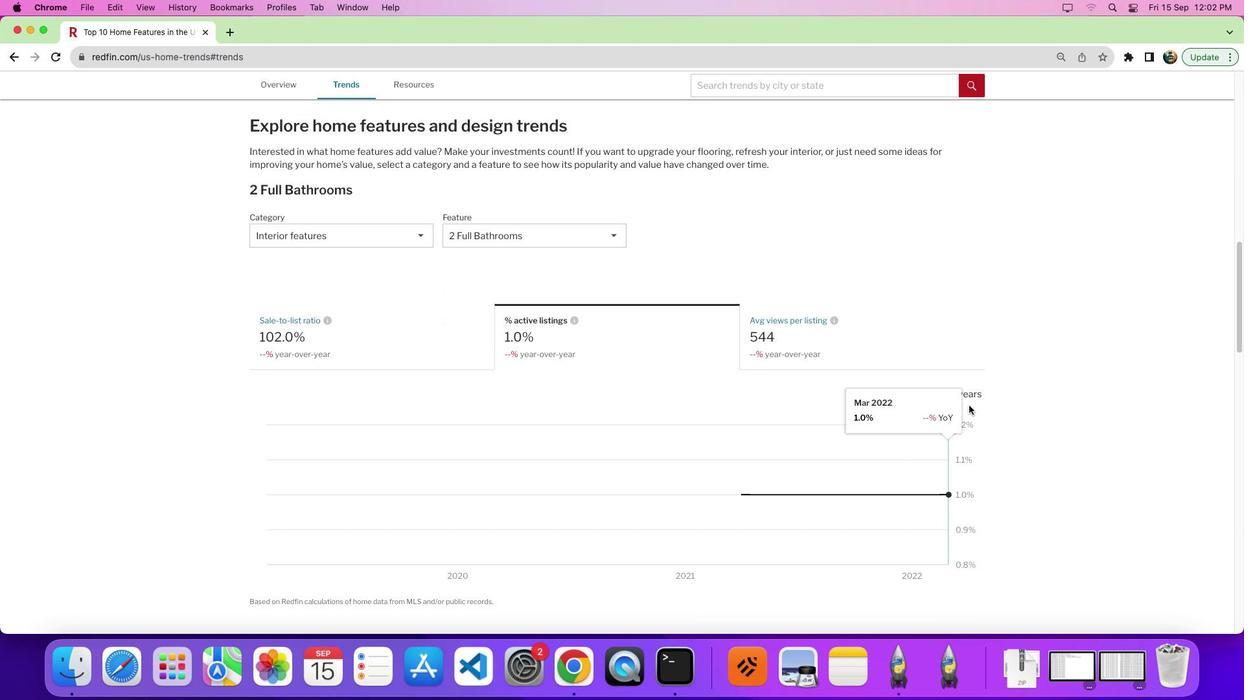 
Action: Mouse scrolled (962, 398) with delta (-7, -7)
Screenshot: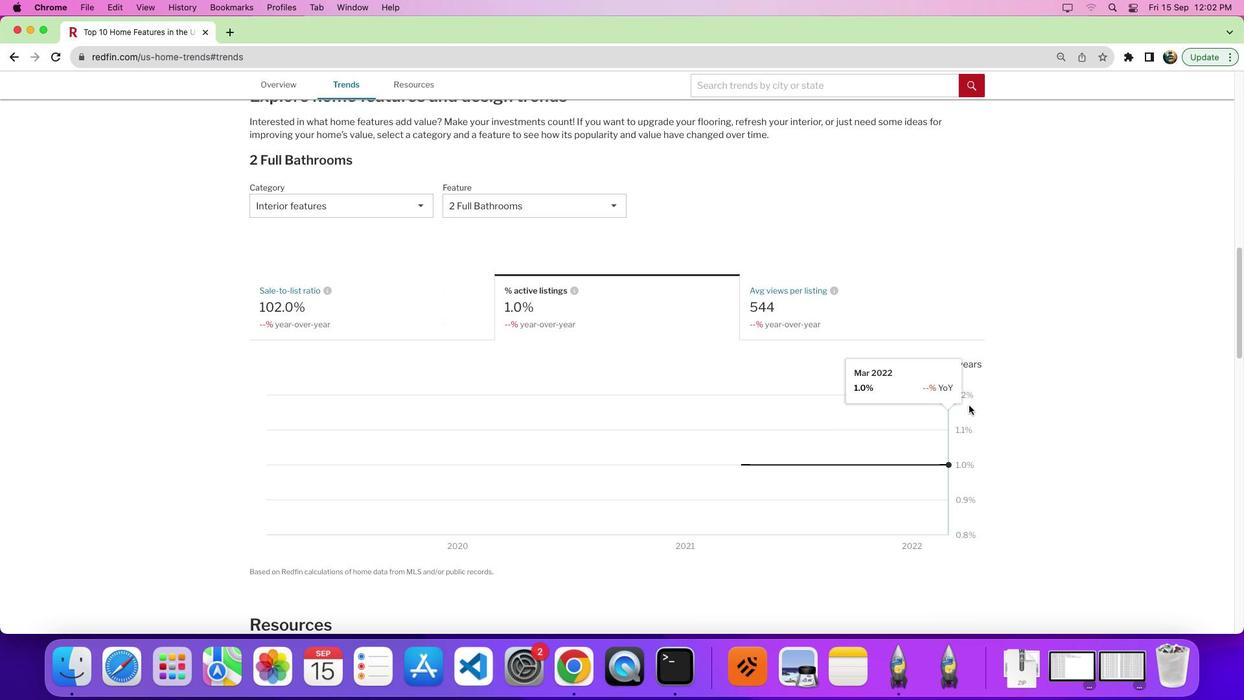 
Action: Mouse scrolled (962, 398) with delta (-7, -7)
Screenshot: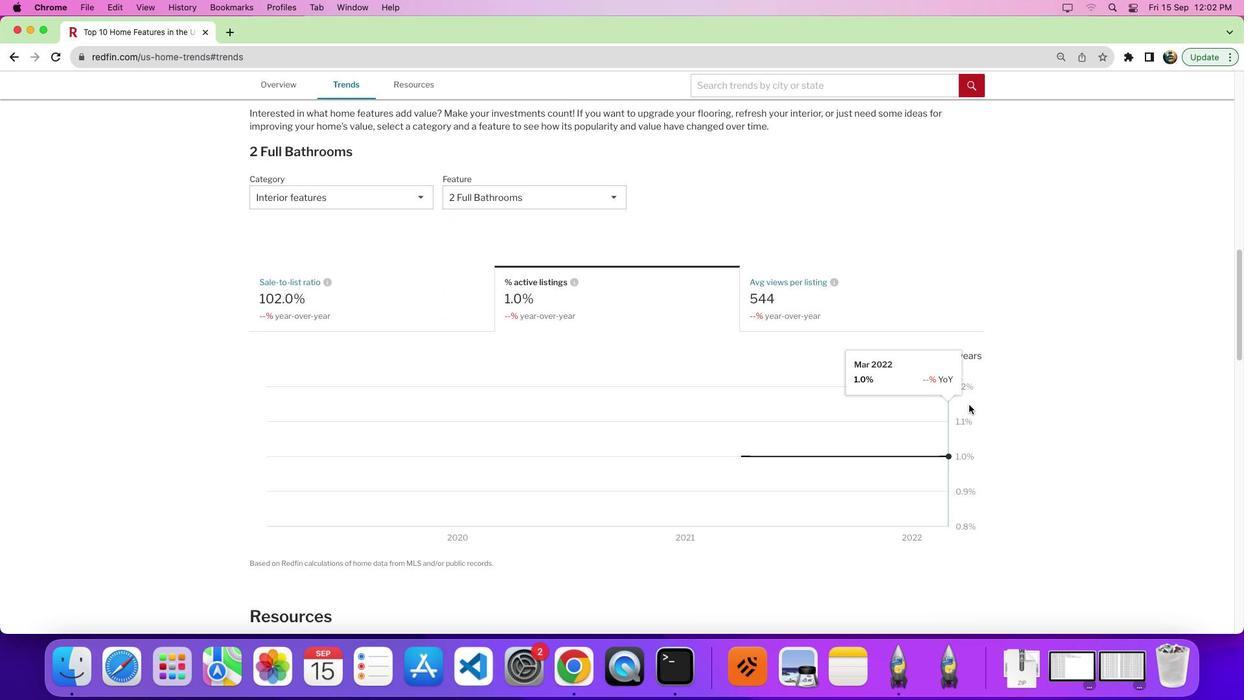 
Action: Mouse moved to (945, 272)
Screenshot: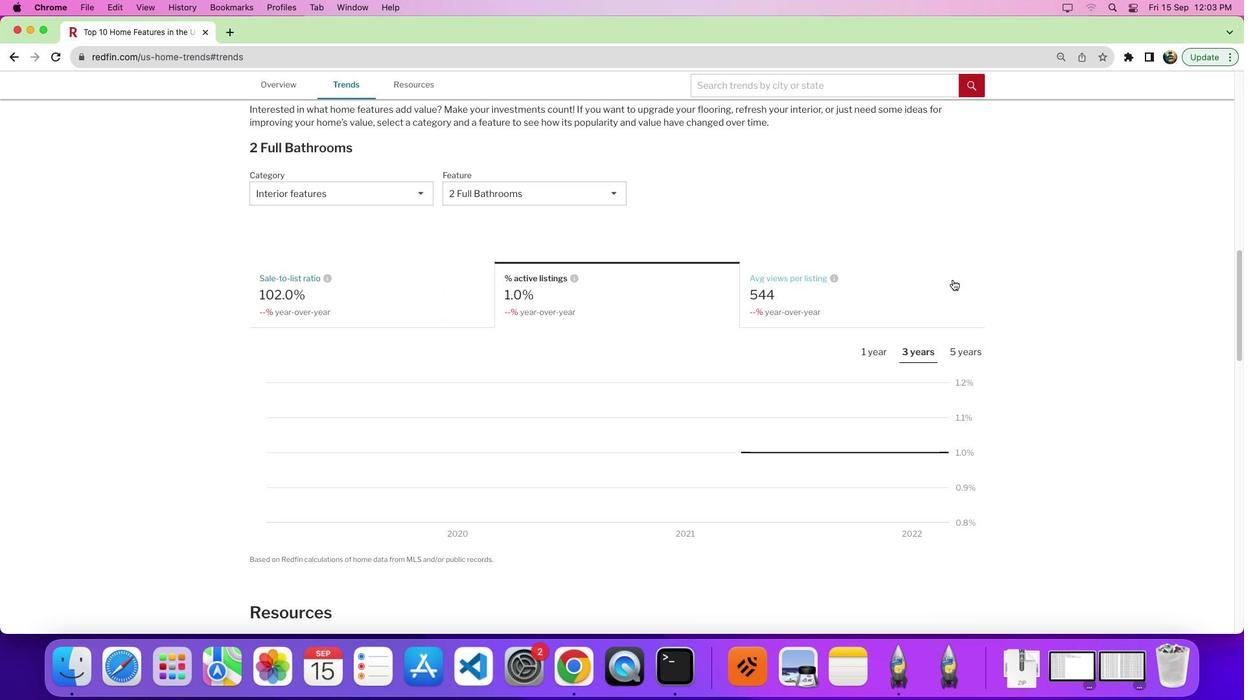 
